 Task: Send an email with the signature George Carter with the subject Thank you for an order and the message Could you clarify the roles and responsibilities of the team members? from softage.5@softage.net to softage.3@softage.net and softage.4@softage.net
Action: Mouse moved to (52, 49)
Screenshot: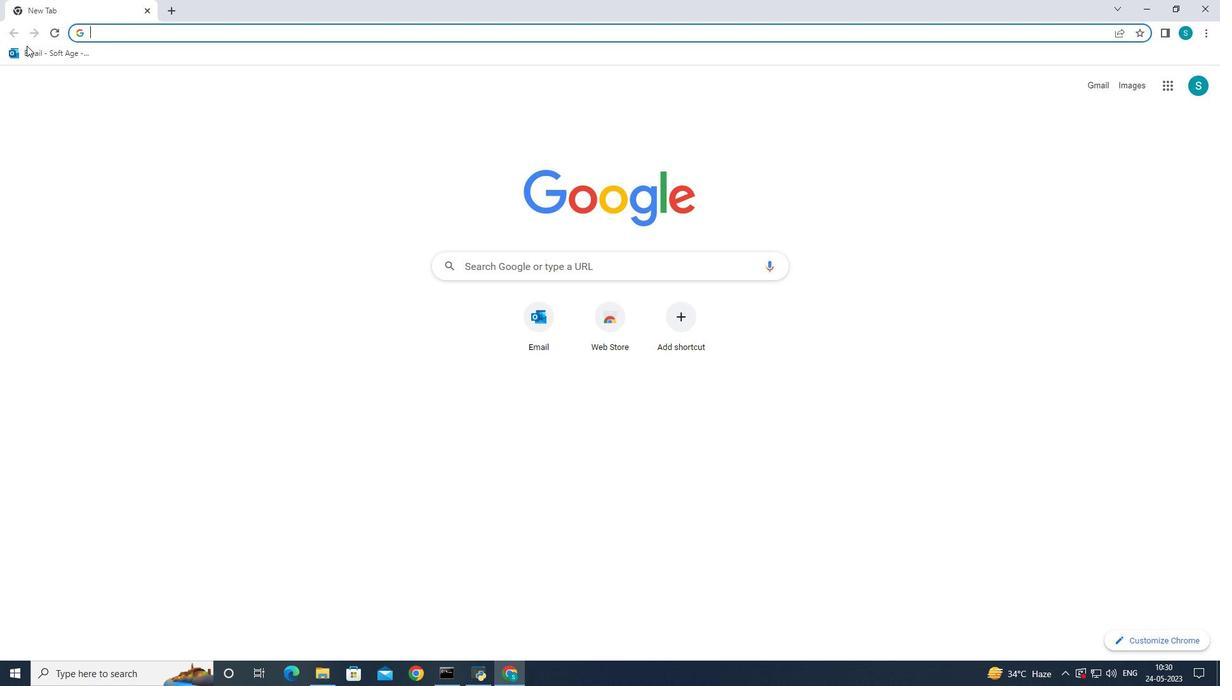 
Action: Mouse pressed left at (52, 49)
Screenshot: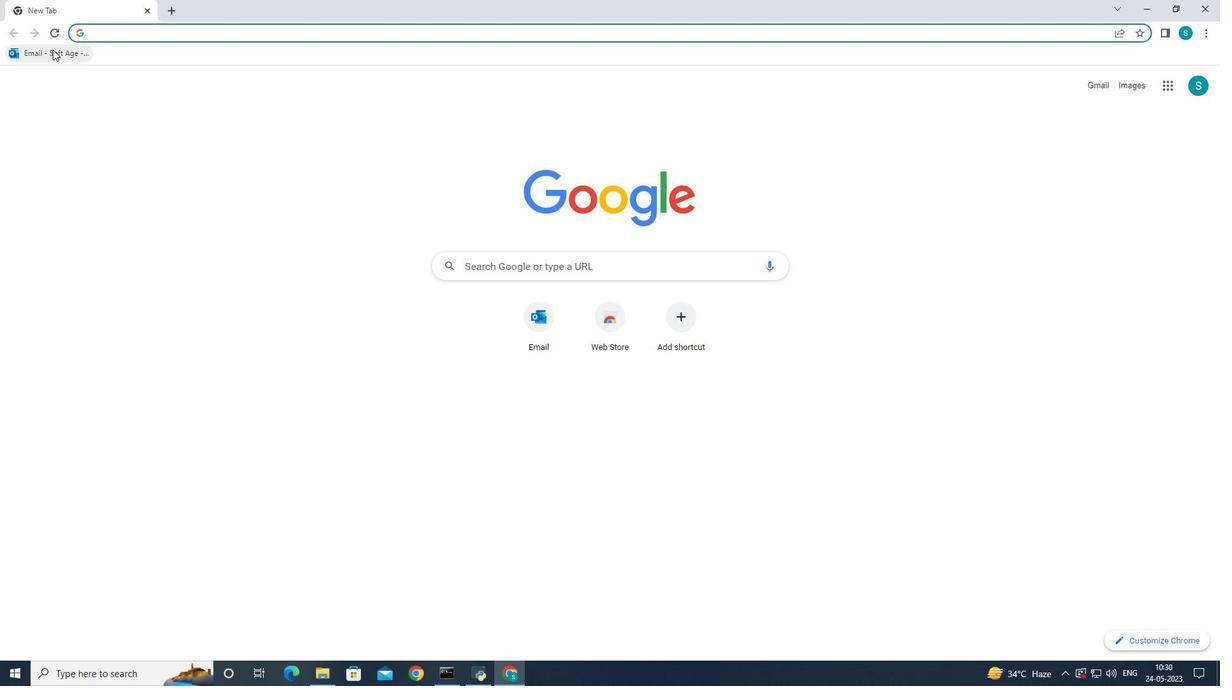 
Action: Mouse moved to (178, 106)
Screenshot: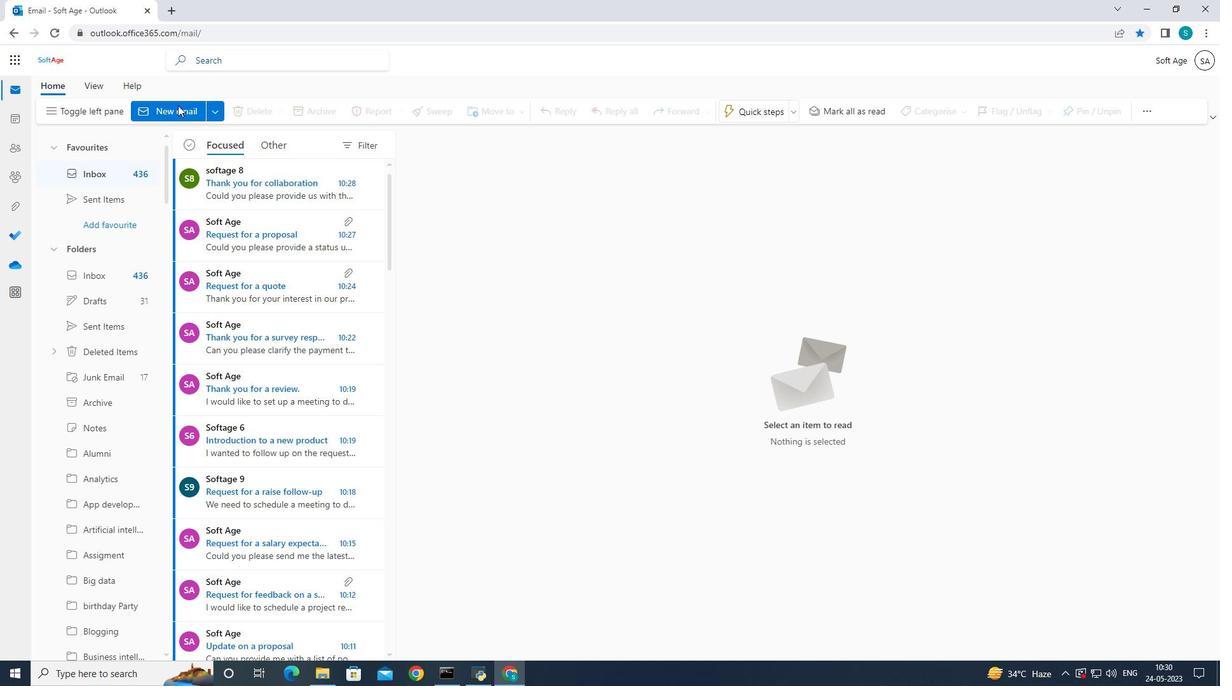 
Action: Mouse pressed left at (178, 106)
Screenshot: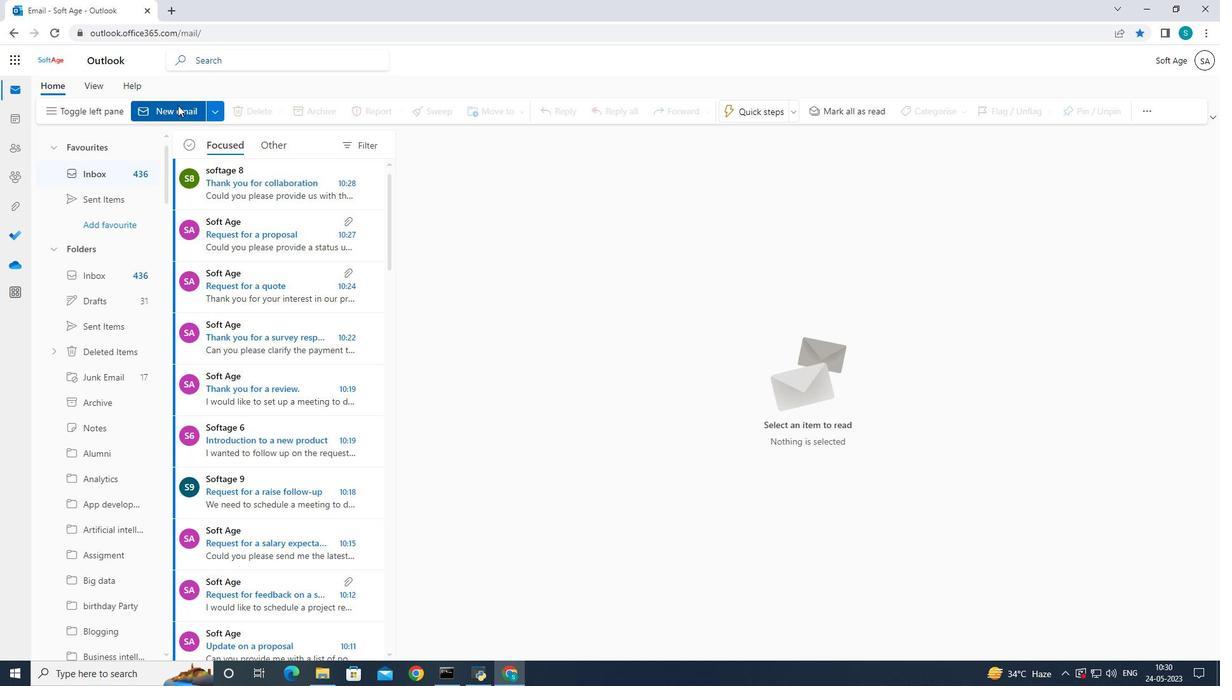 
Action: Mouse pressed left at (178, 106)
Screenshot: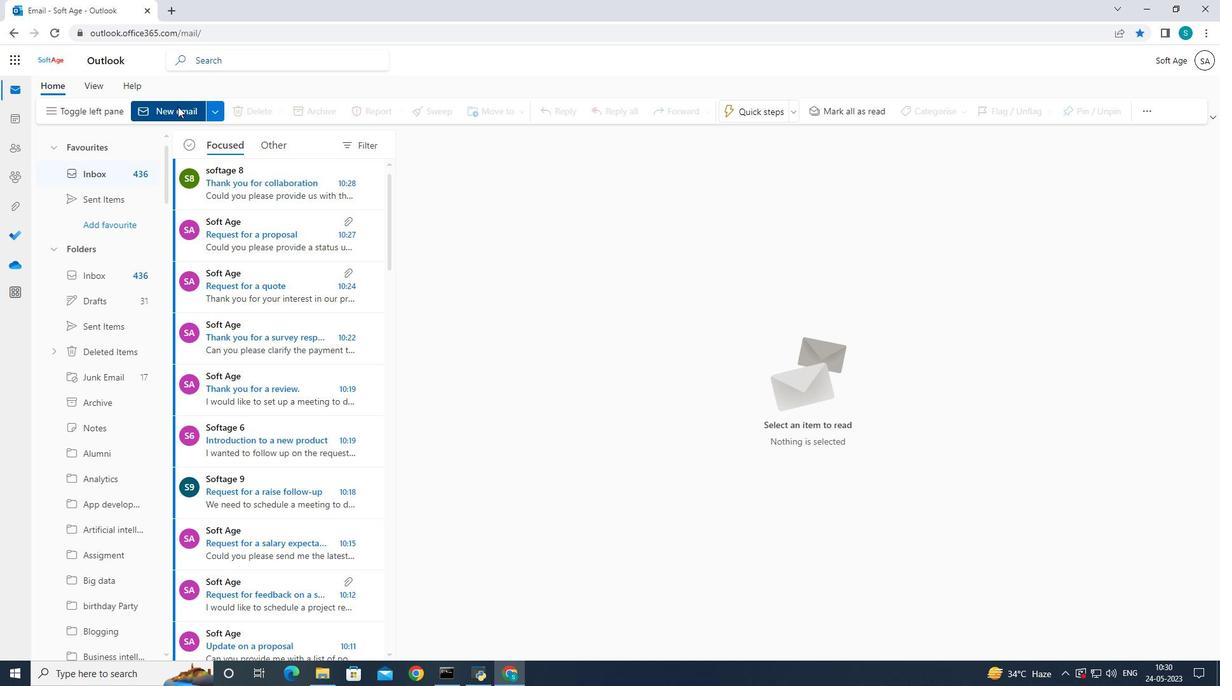 
Action: Mouse moved to (824, 108)
Screenshot: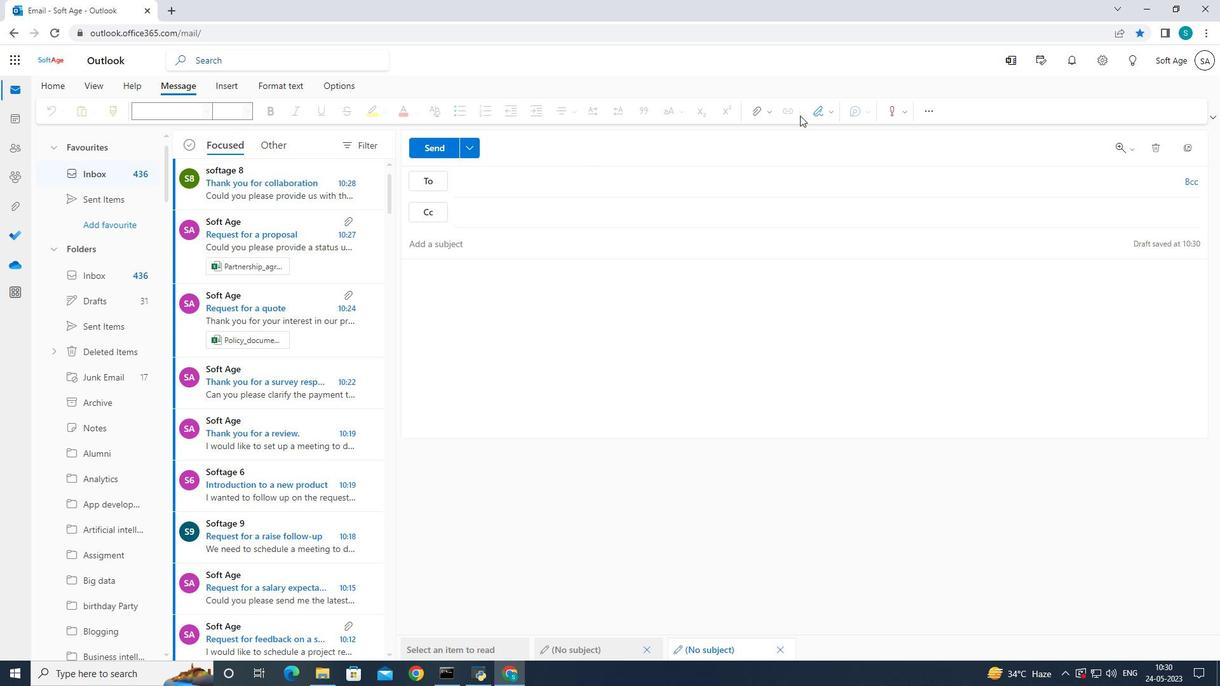 
Action: Mouse pressed left at (824, 108)
Screenshot: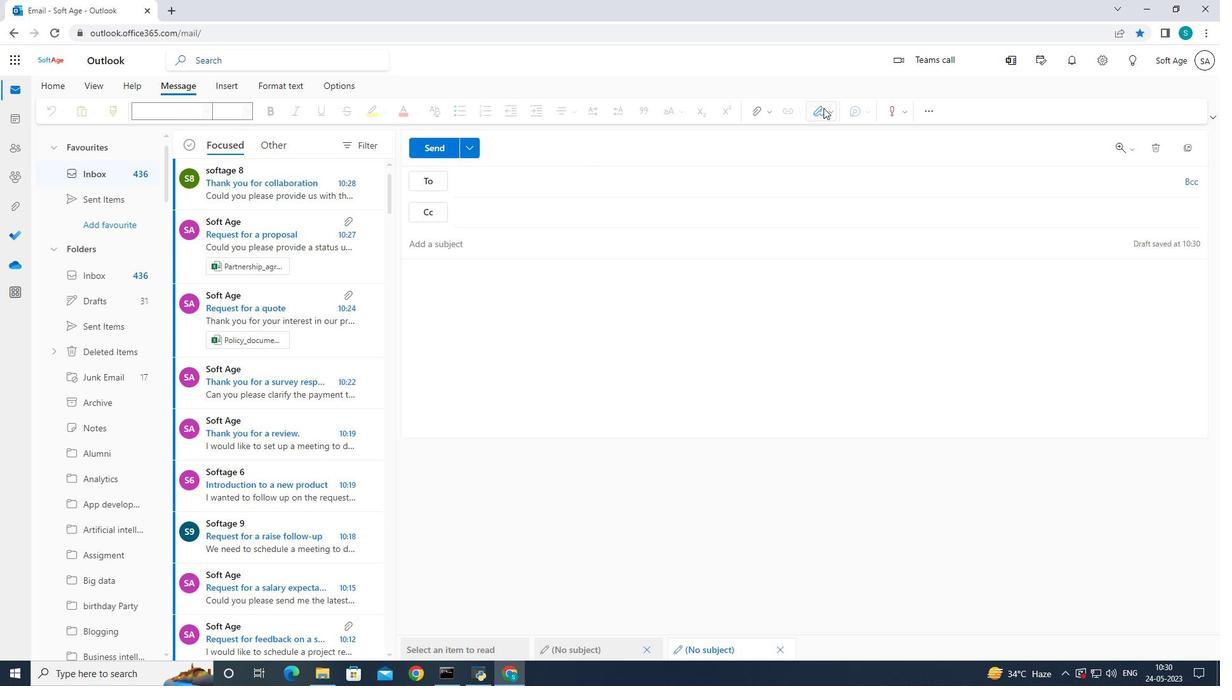 
Action: Mouse moved to (794, 161)
Screenshot: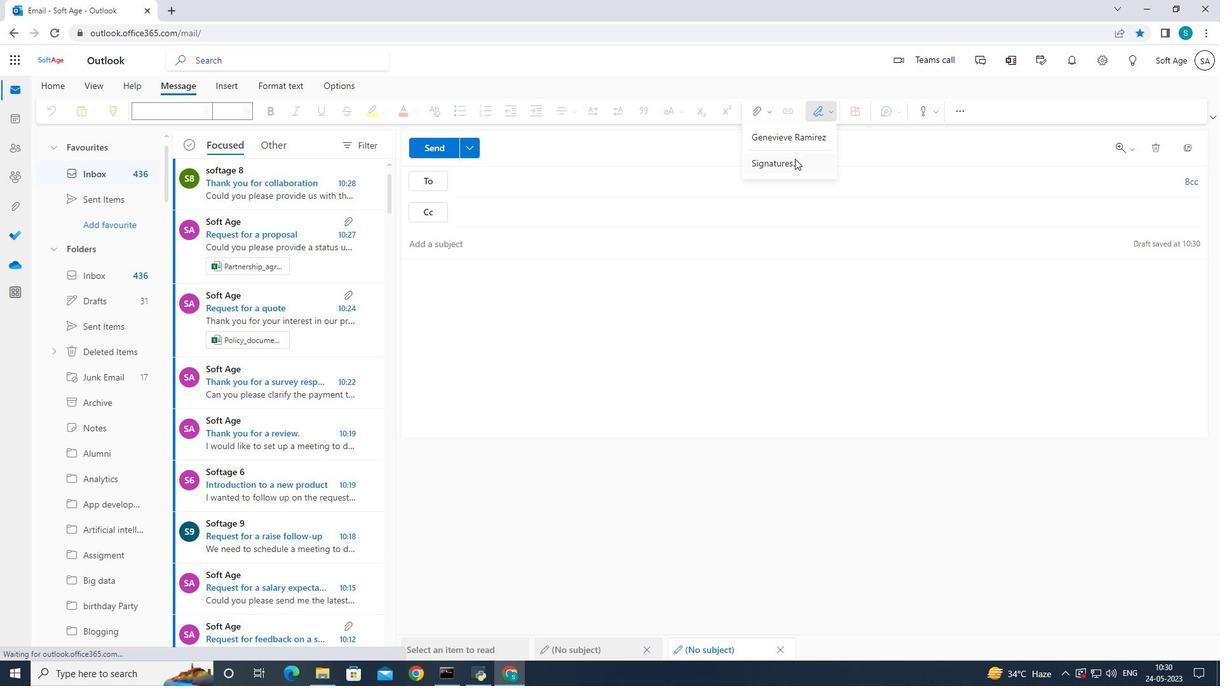 
Action: Mouse pressed left at (794, 161)
Screenshot: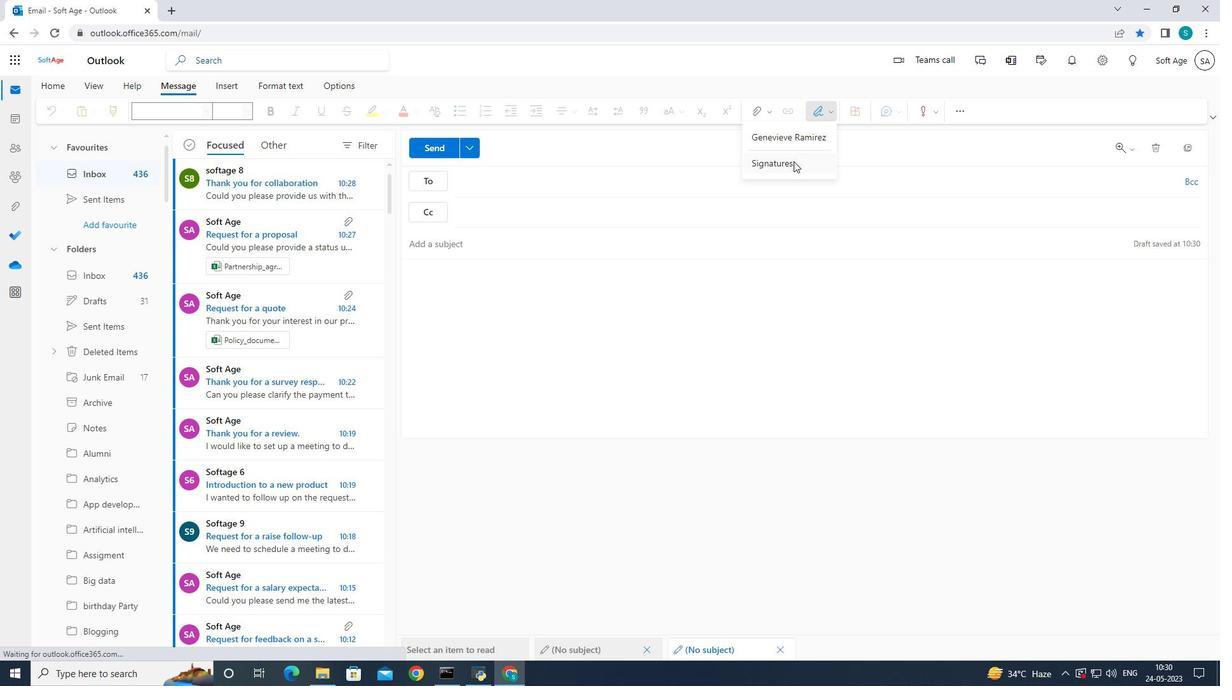 
Action: Mouse moved to (870, 209)
Screenshot: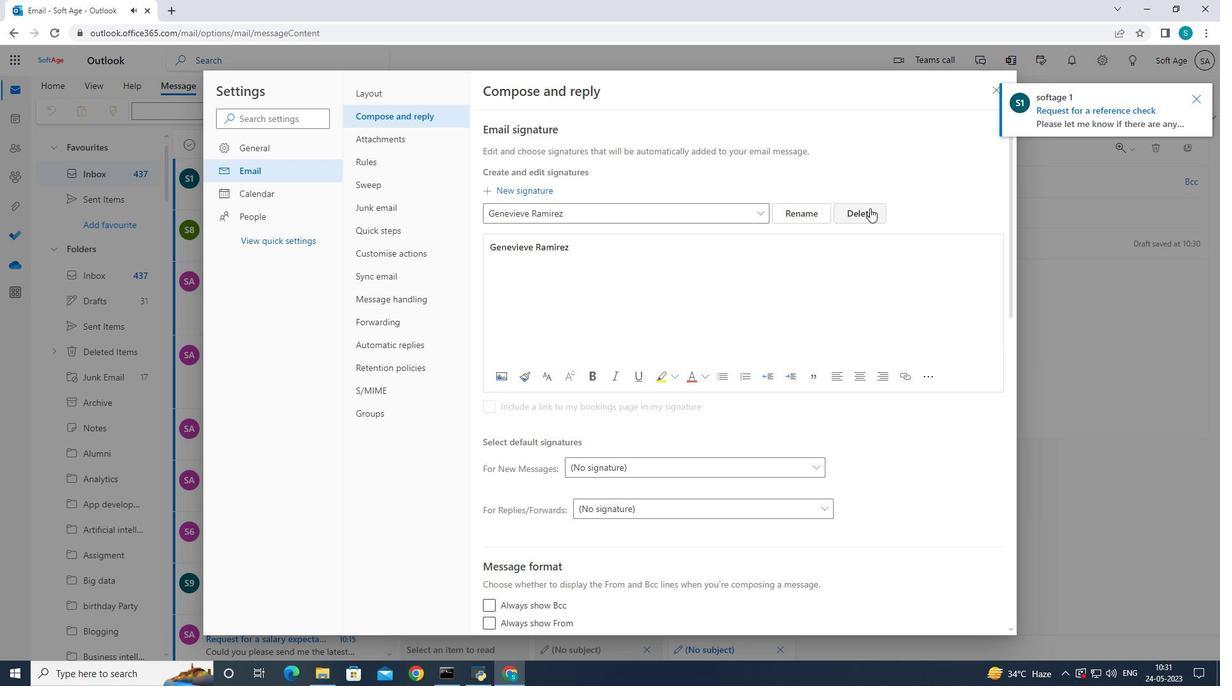 
Action: Mouse pressed left at (870, 209)
Screenshot: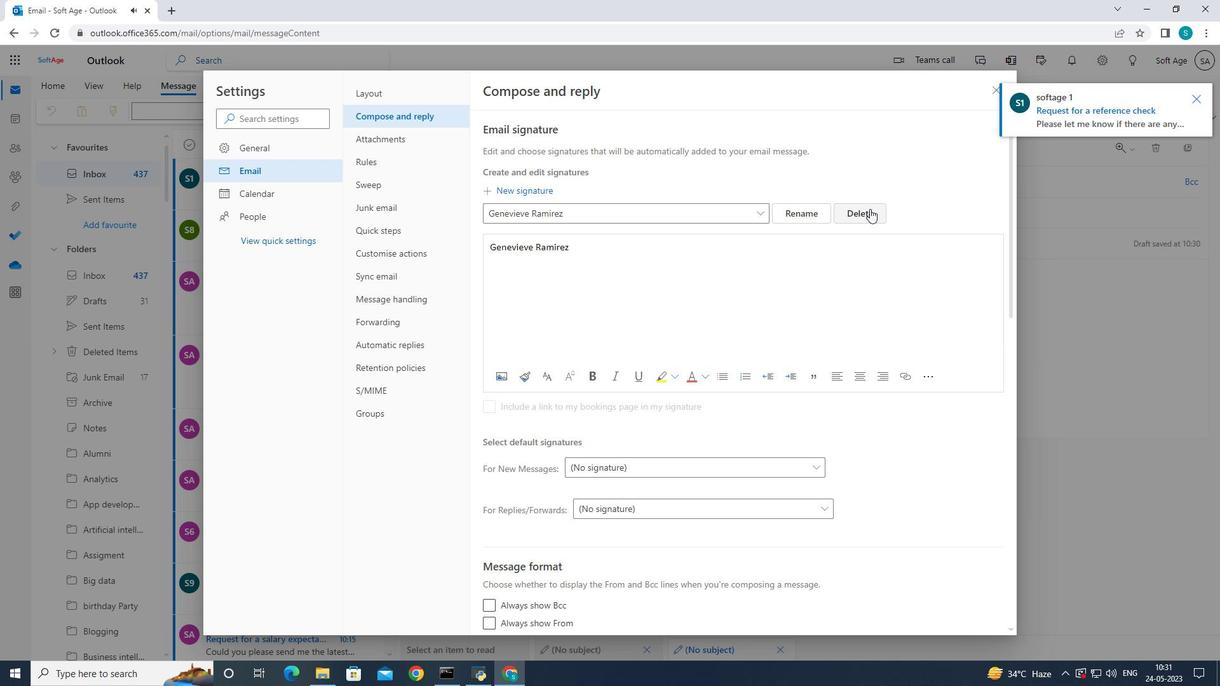 
Action: Mouse moved to (773, 146)
Screenshot: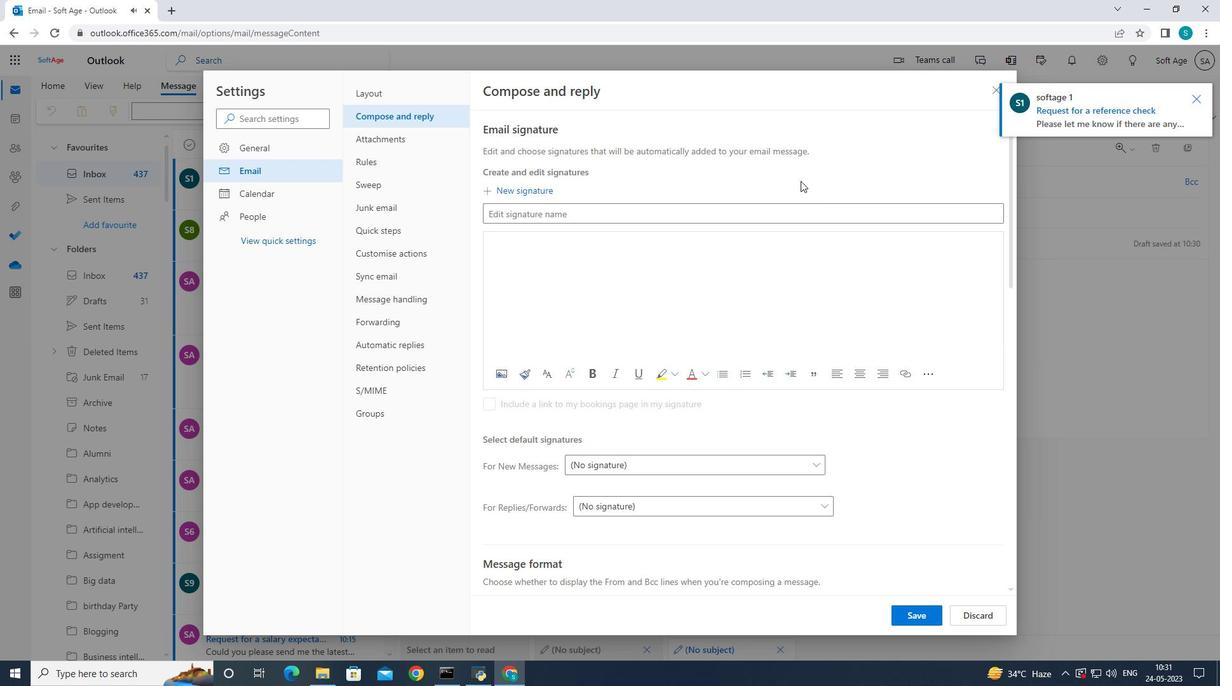 
Action: Key pressed <Key.caps_lock>G<Key.caps_lock>eorge<Key.space><Key.caps_lock>C<Key.caps_lock>arter
Screenshot: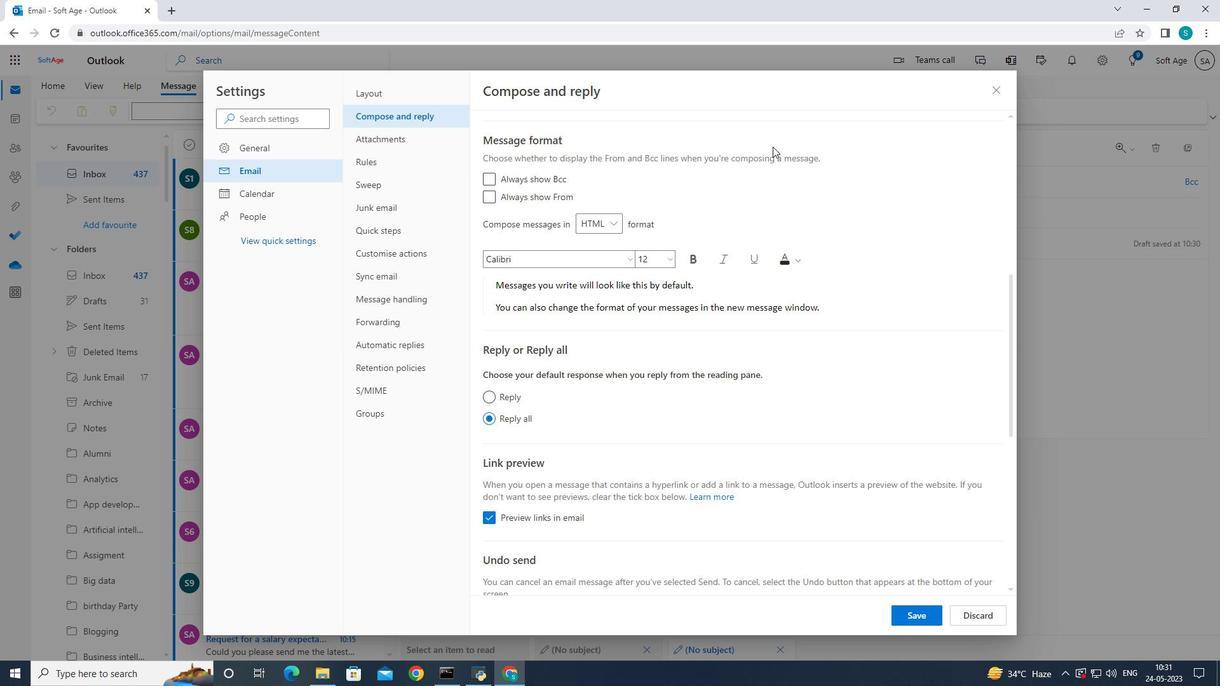 
Action: Mouse moved to (833, 260)
Screenshot: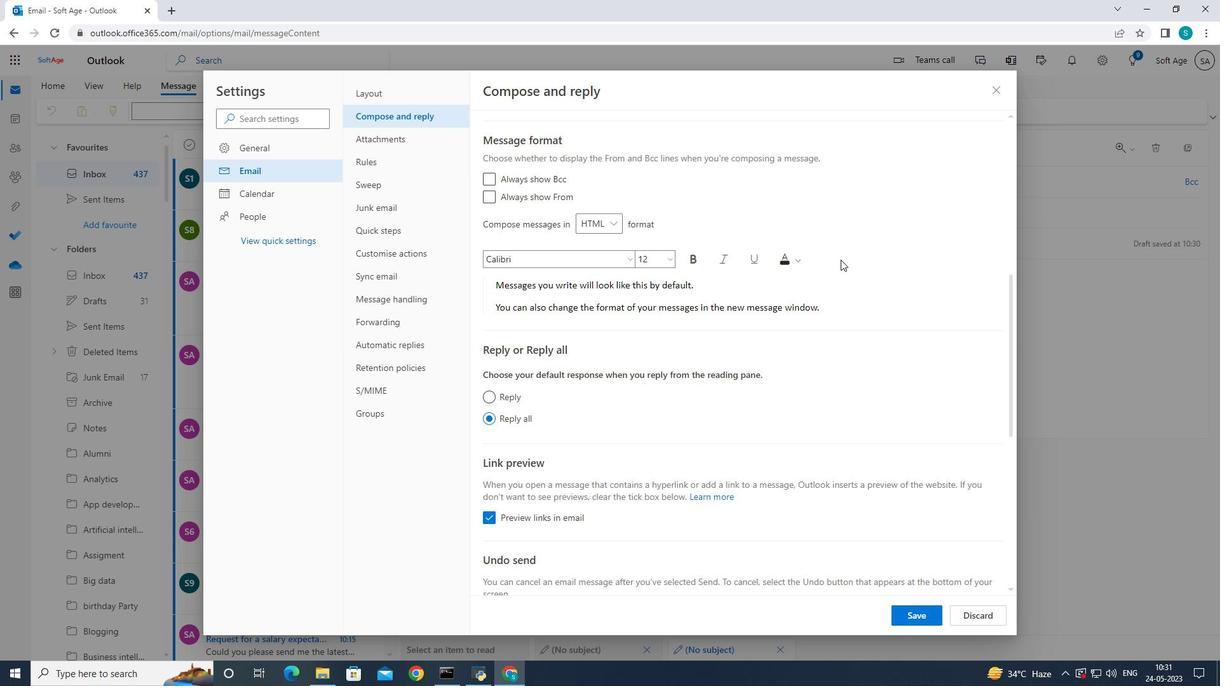 
Action: Mouse scrolled (833, 260) with delta (0, 0)
Screenshot: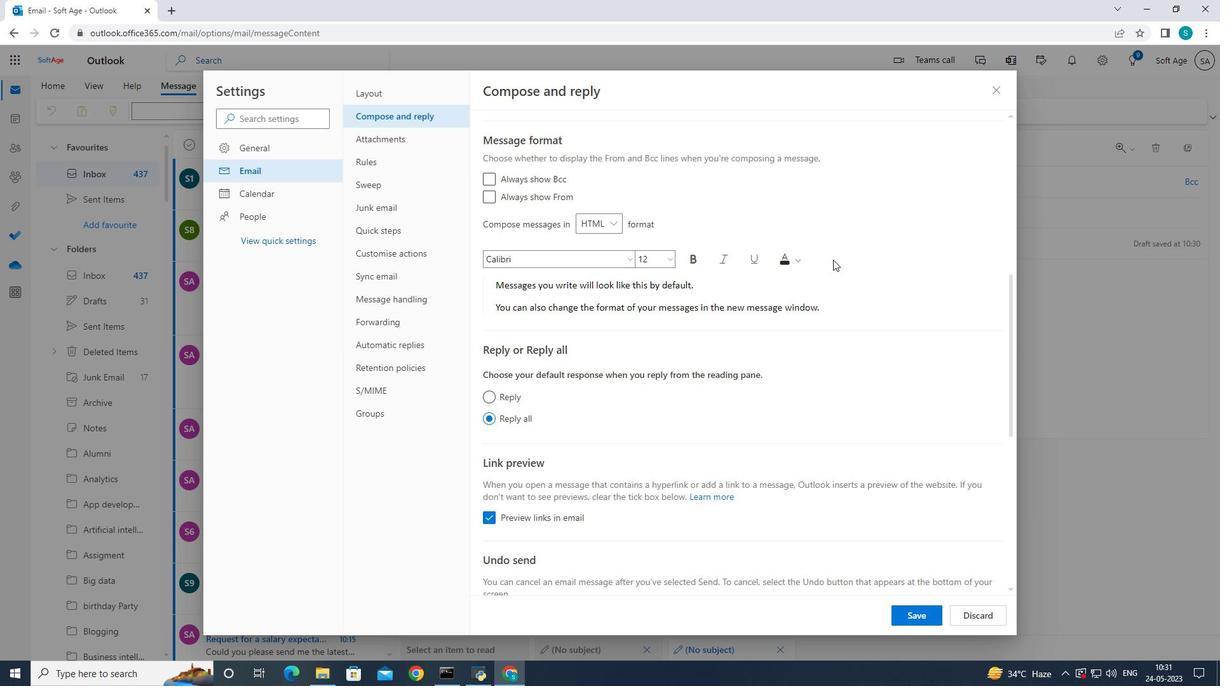 
Action: Mouse moved to (833, 259)
Screenshot: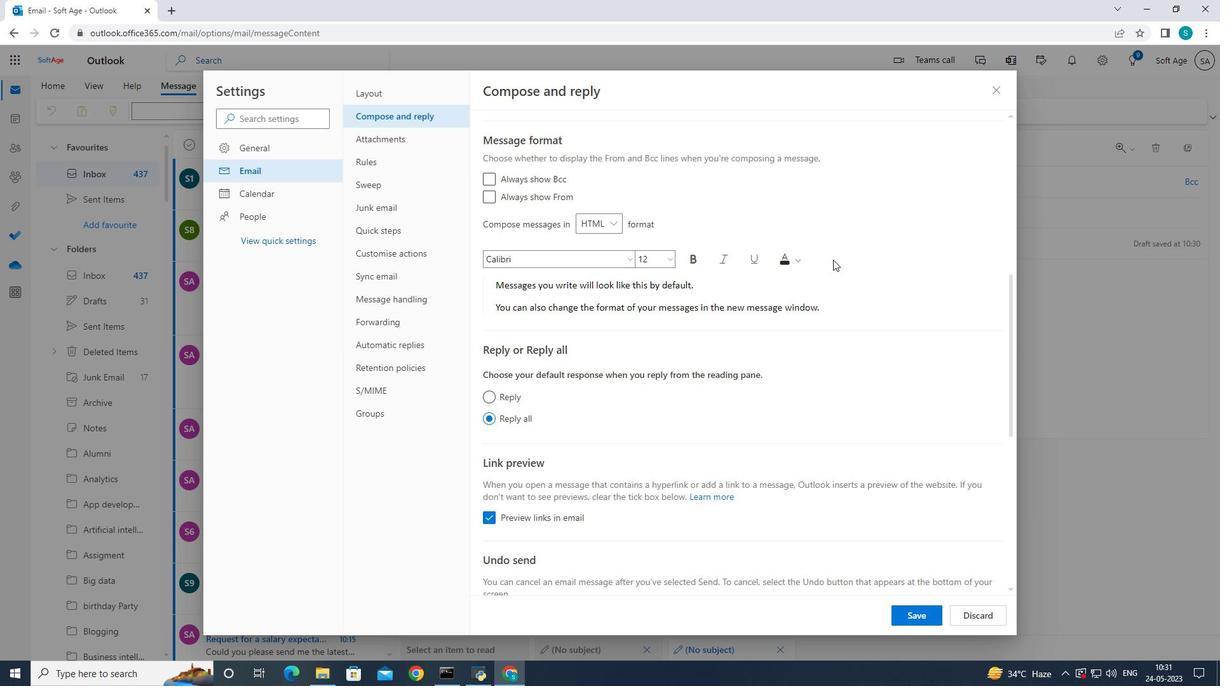 
Action: Mouse scrolled (833, 260) with delta (0, 0)
Screenshot: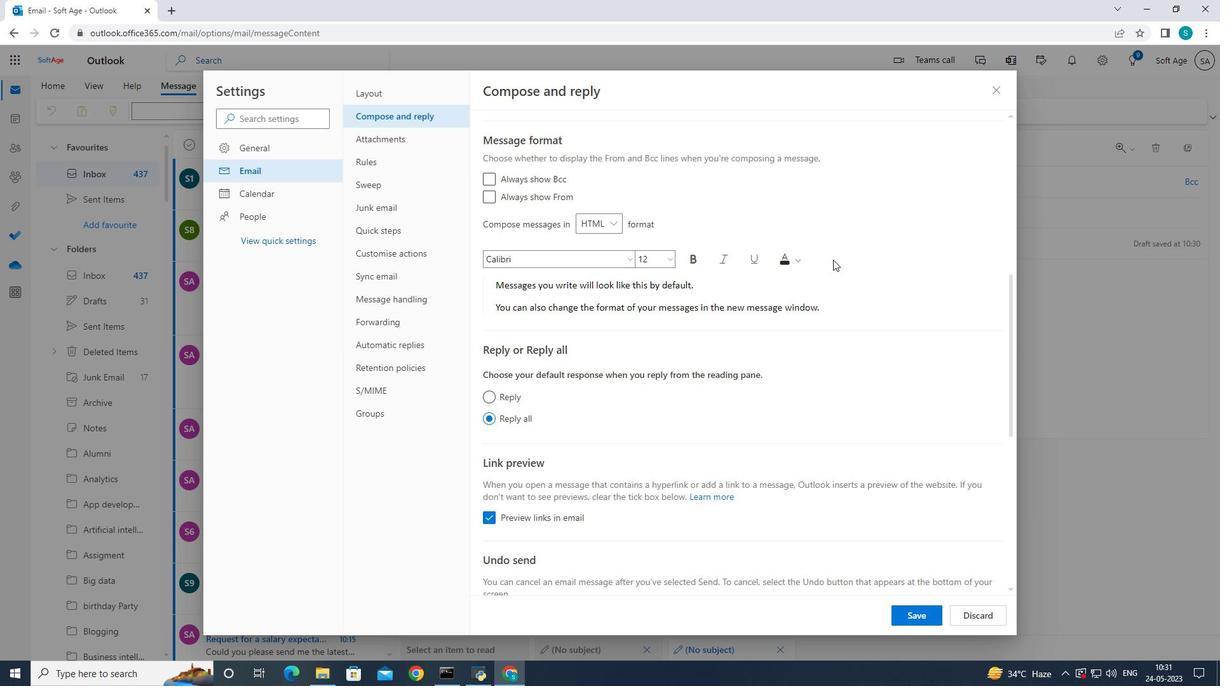 
Action: Mouse scrolled (833, 260) with delta (0, 0)
Screenshot: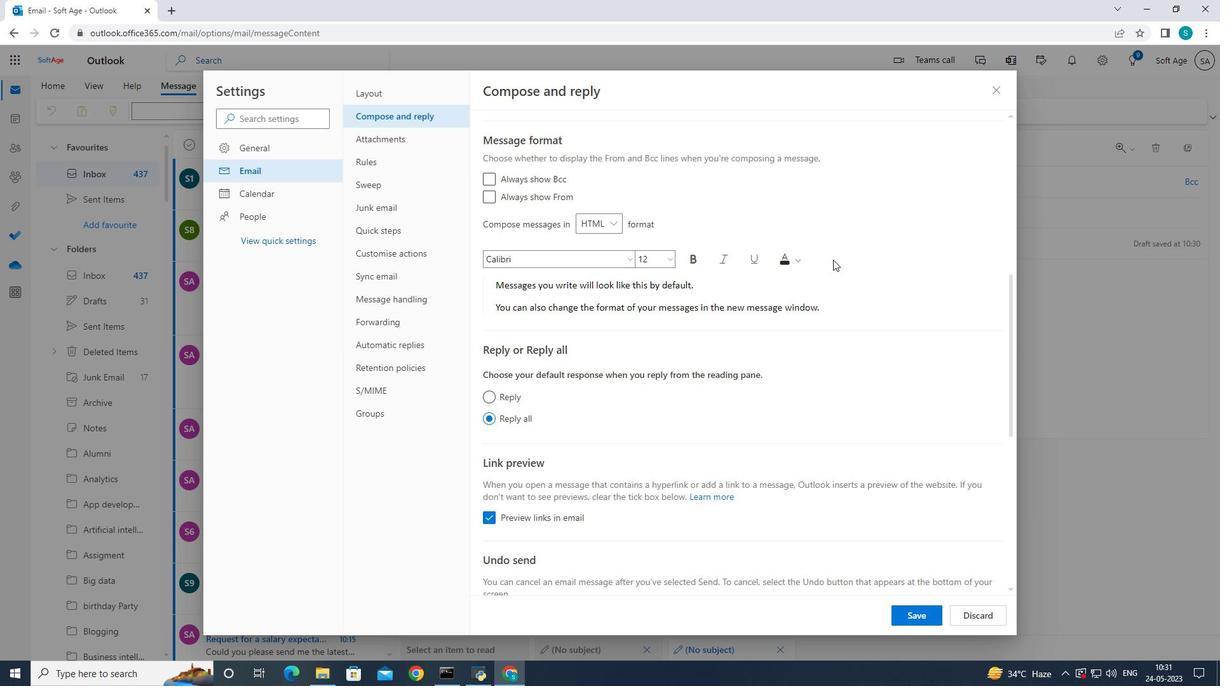 
Action: Mouse scrolled (833, 260) with delta (0, 0)
Screenshot: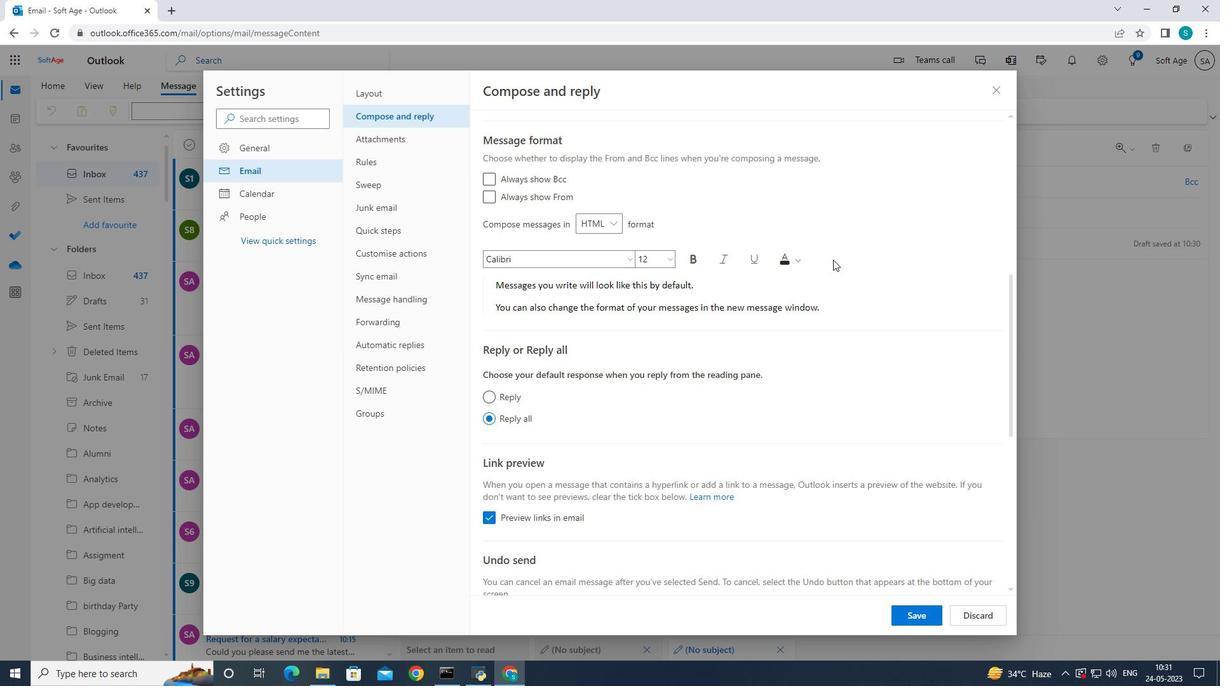 
Action: Mouse scrolled (833, 260) with delta (0, 0)
Screenshot: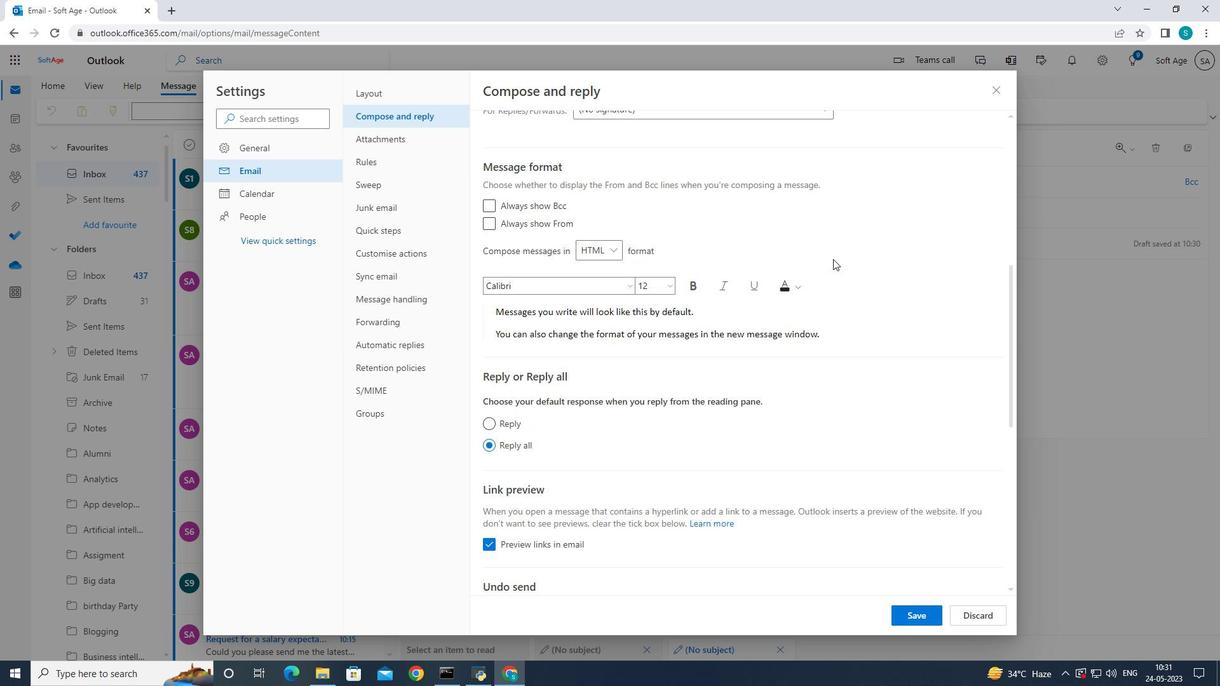 
Action: Mouse scrolled (833, 260) with delta (0, 0)
Screenshot: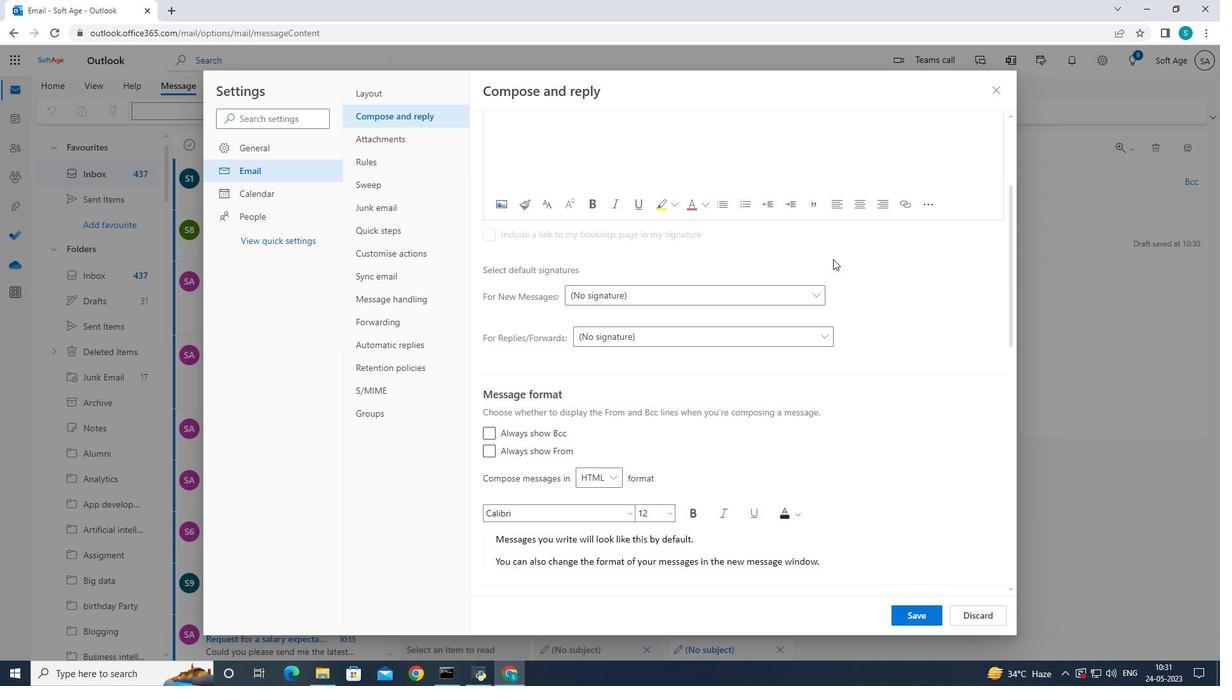 
Action: Mouse moved to (833, 258)
Screenshot: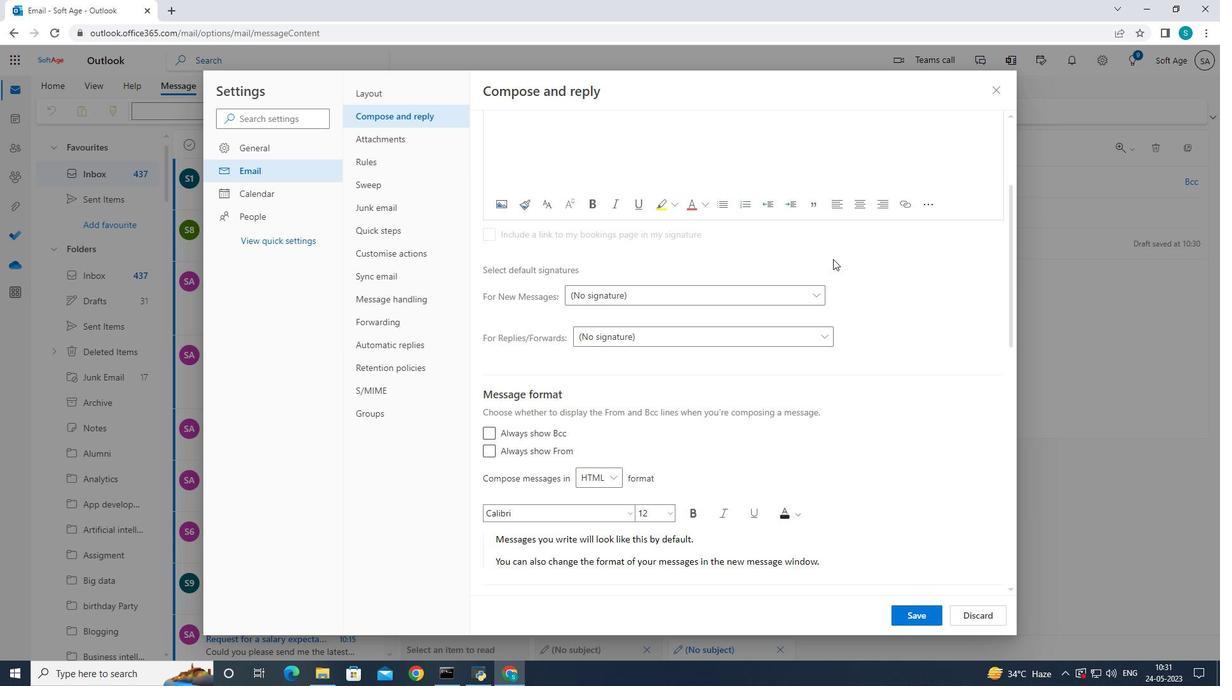 
Action: Mouse scrolled (833, 260) with delta (0, 0)
Screenshot: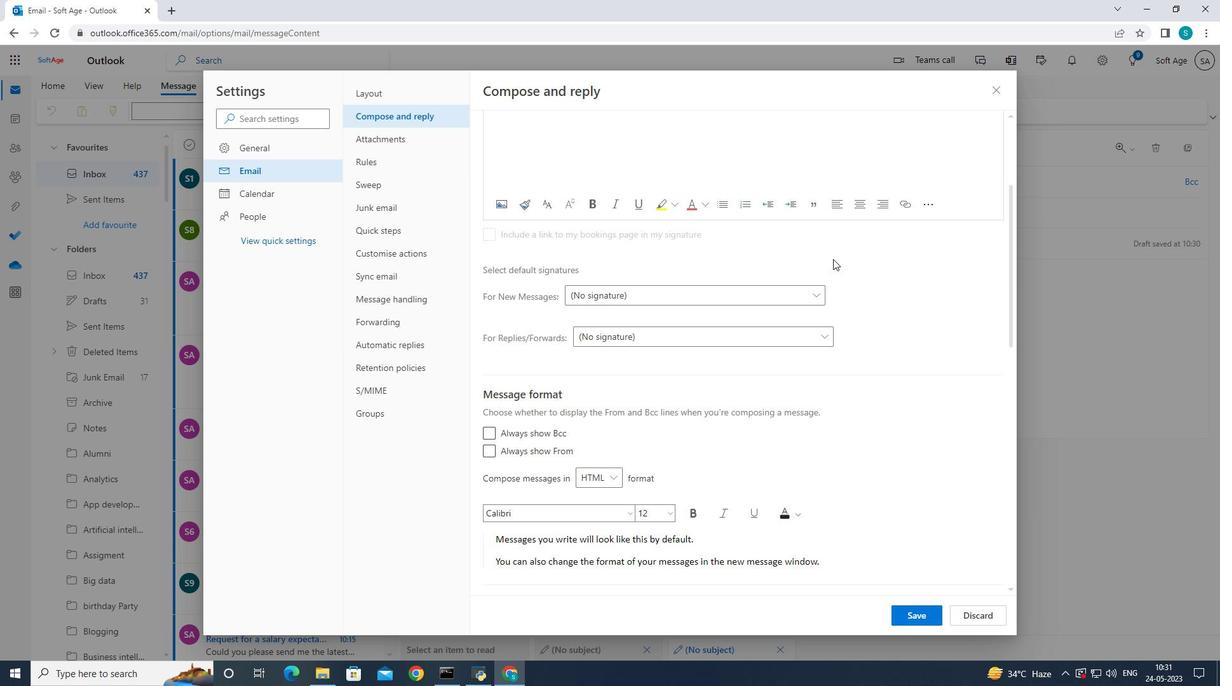 
Action: Mouse moved to (833, 258)
Screenshot: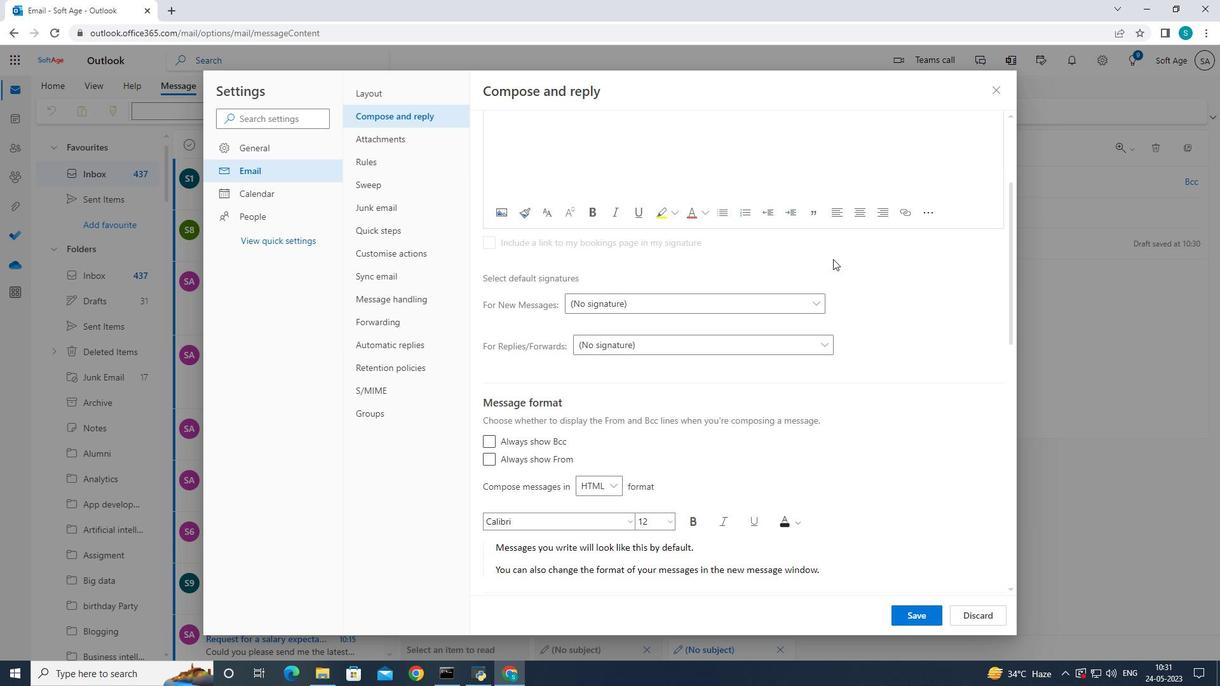 
Action: Mouse scrolled (833, 259) with delta (0, 0)
Screenshot: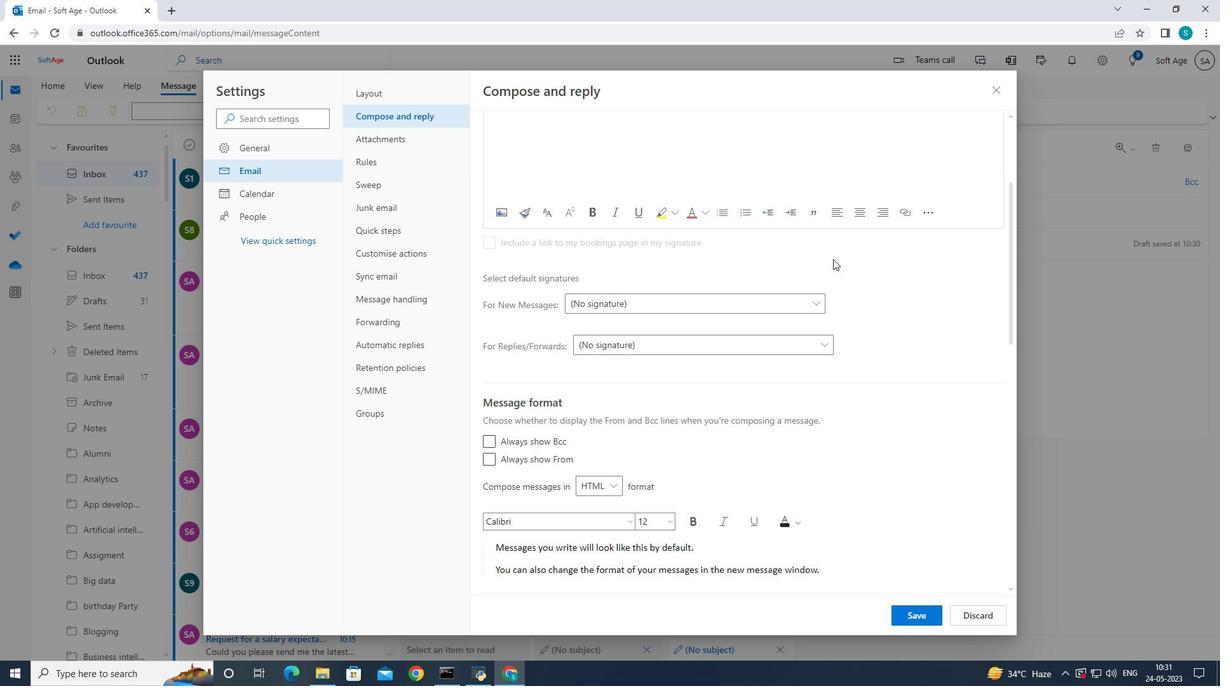 
Action: Mouse scrolled (833, 259) with delta (0, 0)
Screenshot: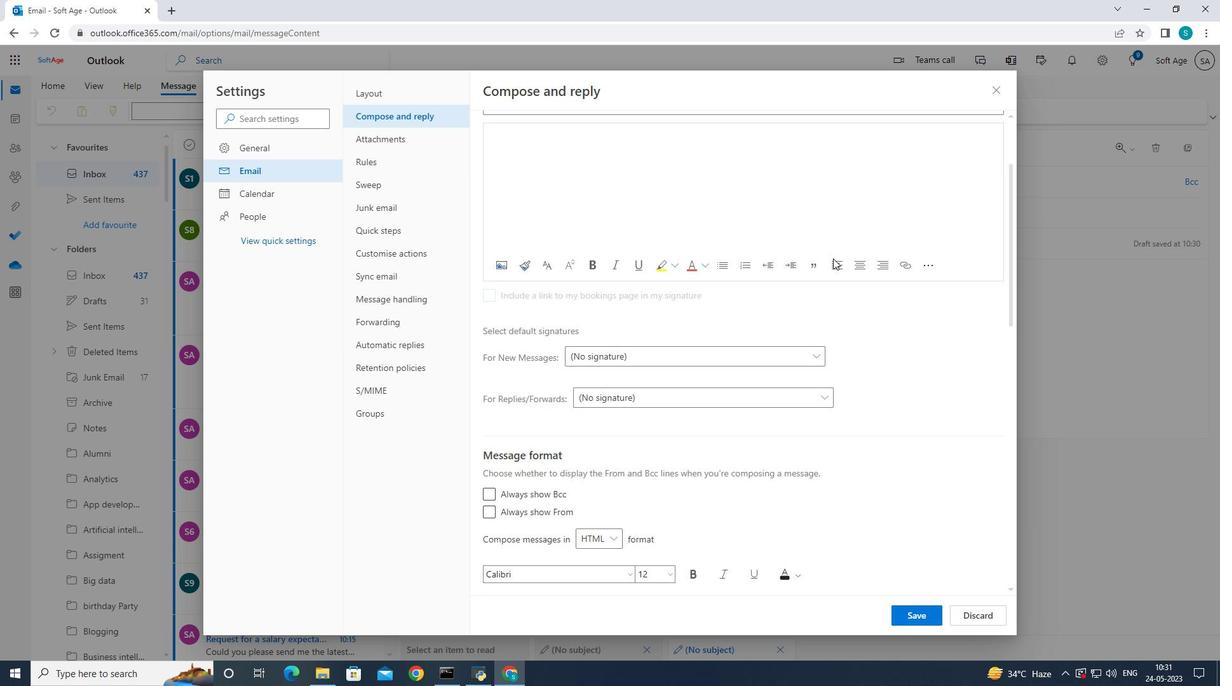 
Action: Mouse moved to (833, 258)
Screenshot: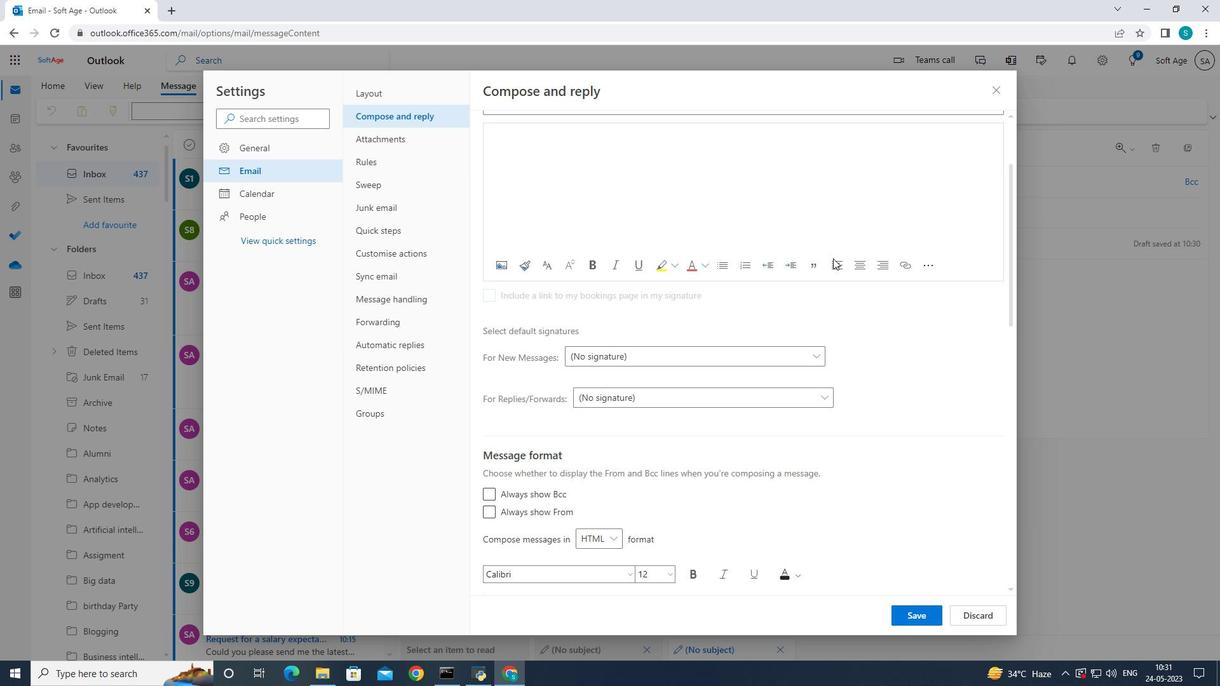 
Action: Mouse scrolled (833, 258) with delta (0, 0)
Screenshot: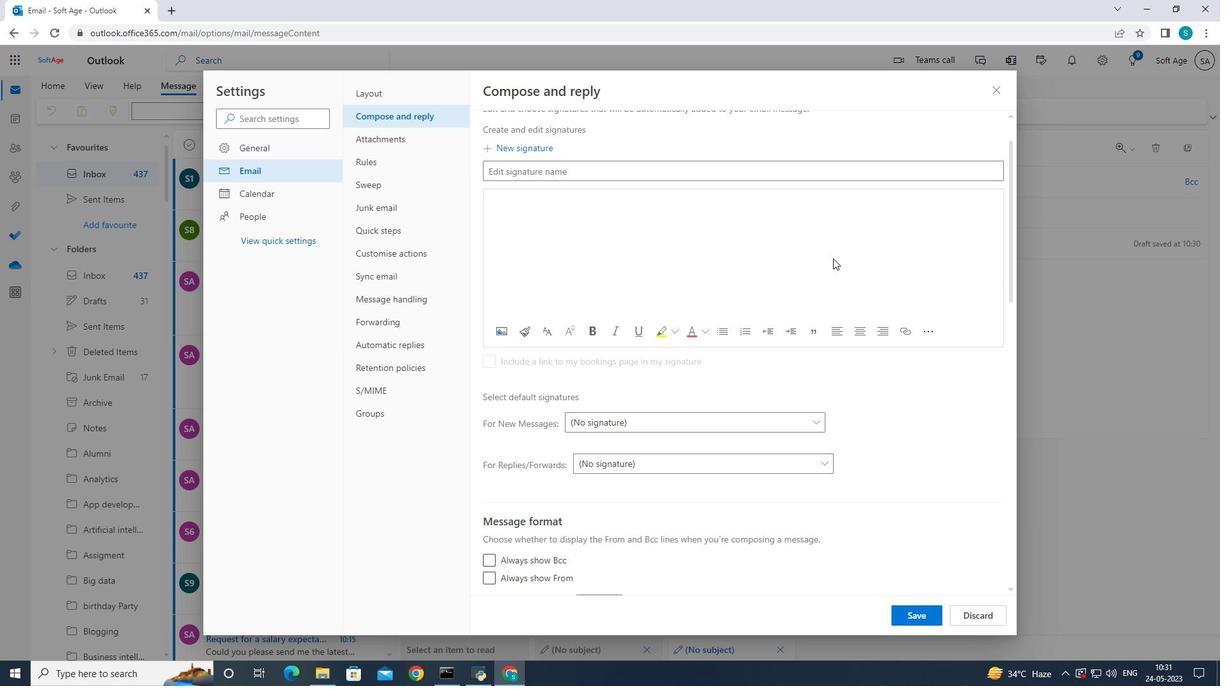 
Action: Mouse moved to (581, 215)
Screenshot: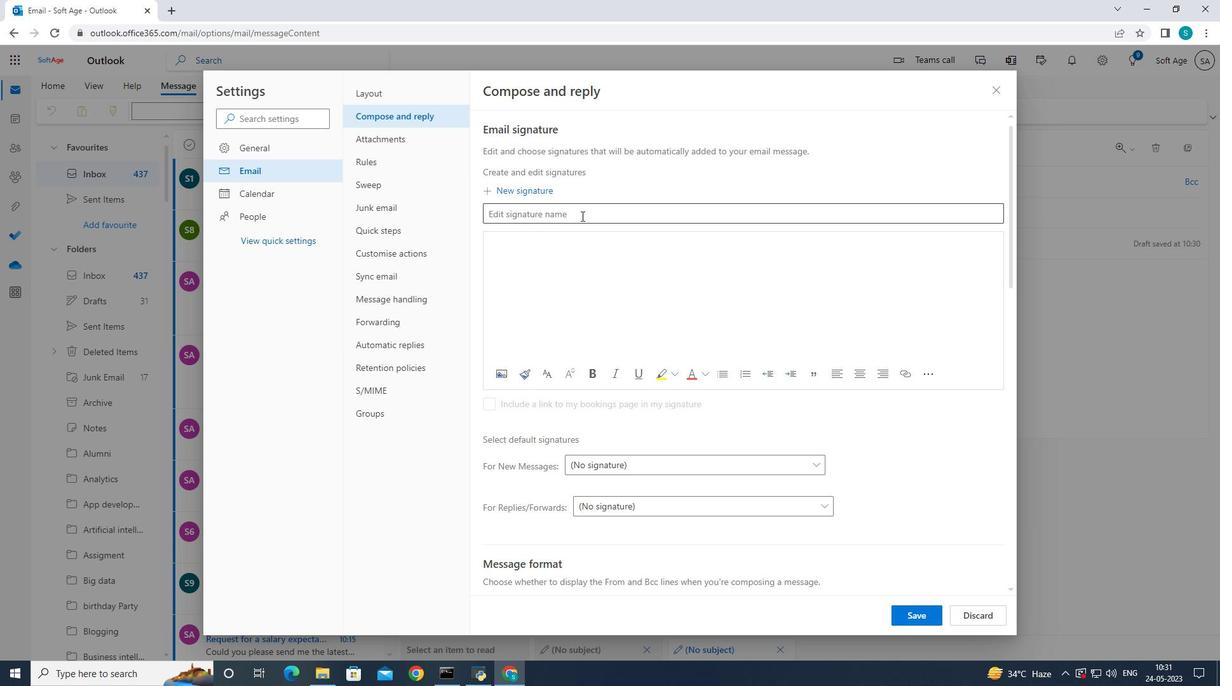 
Action: Mouse pressed left at (581, 215)
Screenshot: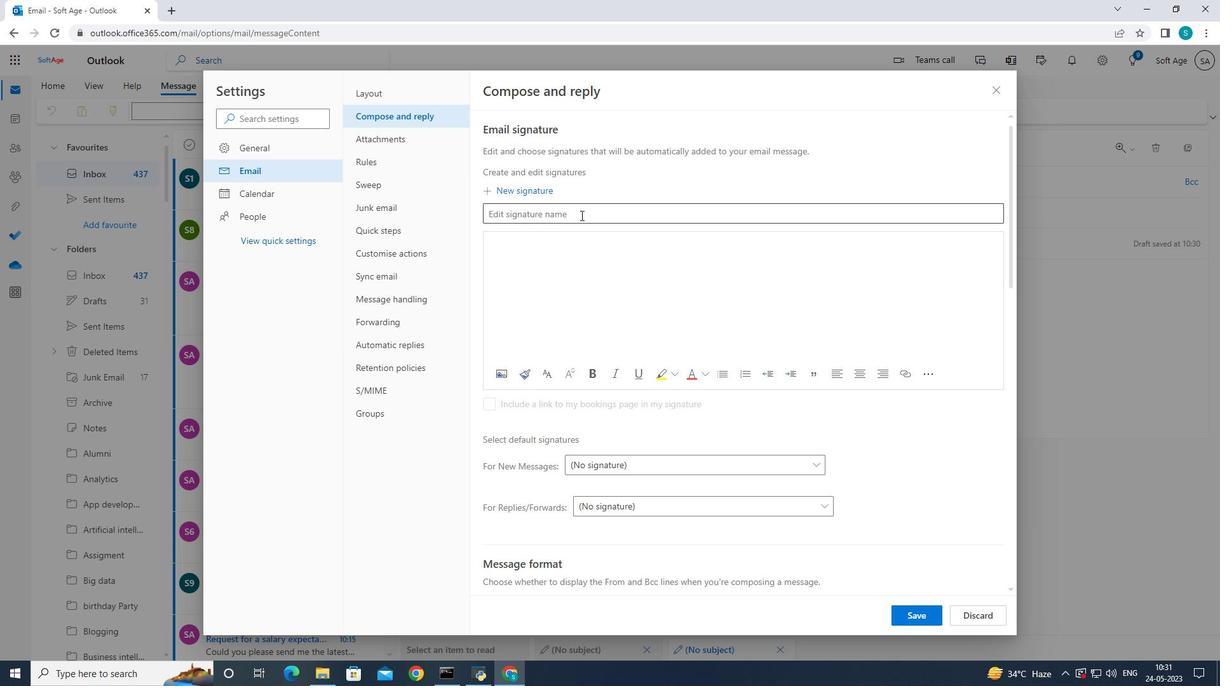 
Action: Mouse moved to (701, 208)
Screenshot: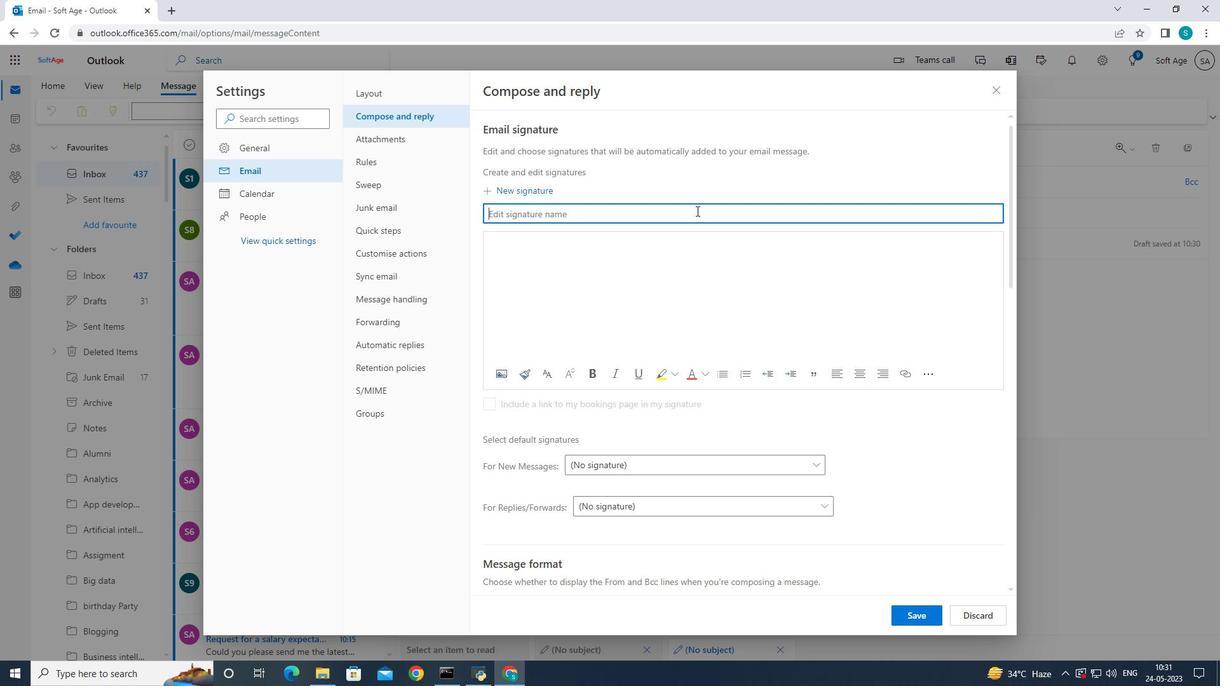 
Action: Key pressed <Key.caps_lock>G<Key.caps_lock>eorge<Key.space><Key.caps_lock>C<Key.caps_lock>arter
Screenshot: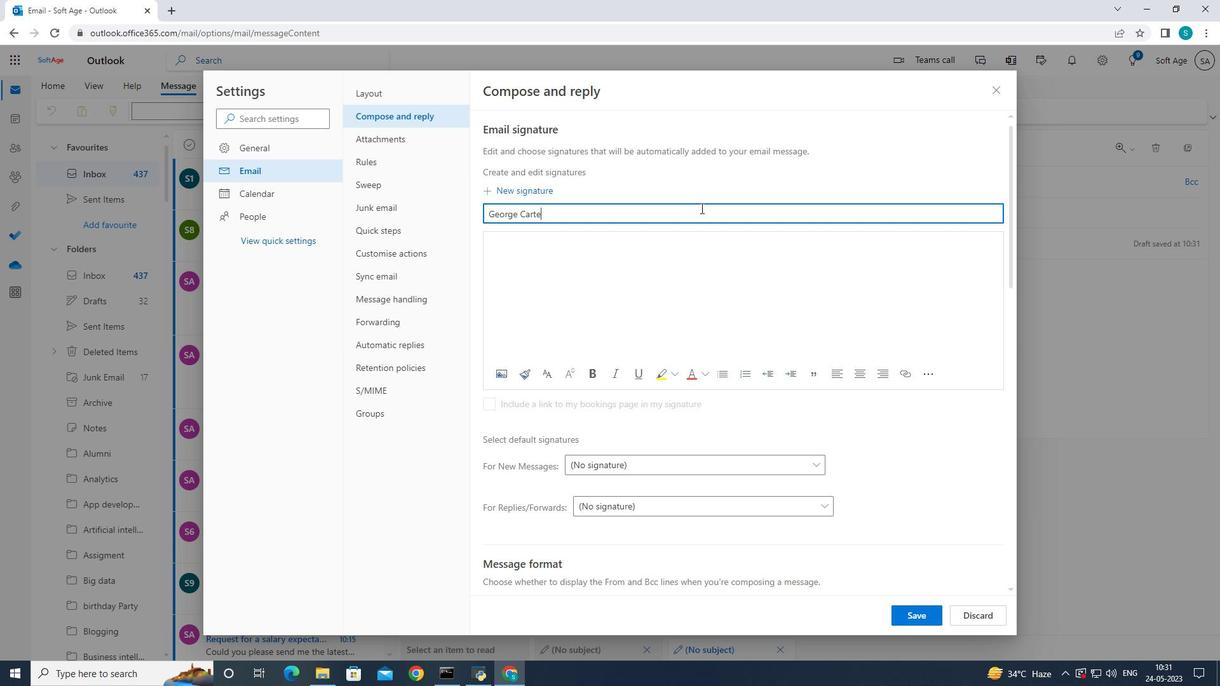
Action: Mouse moved to (634, 259)
Screenshot: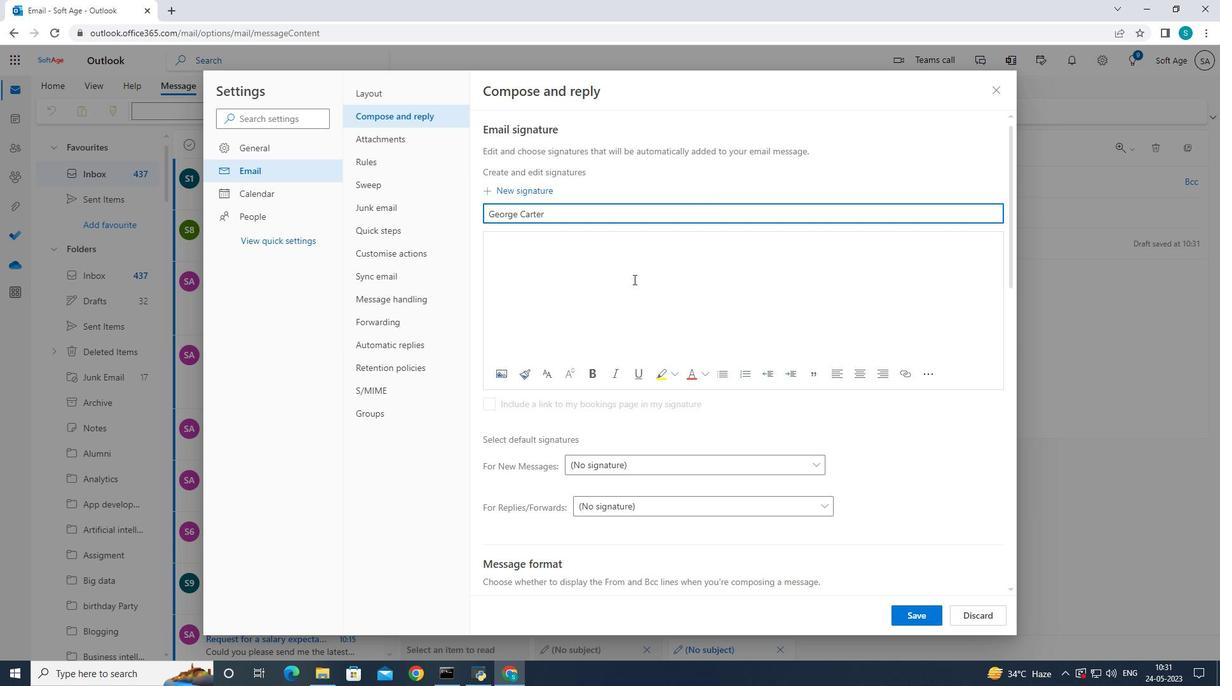 
Action: Mouse pressed left at (634, 259)
Screenshot: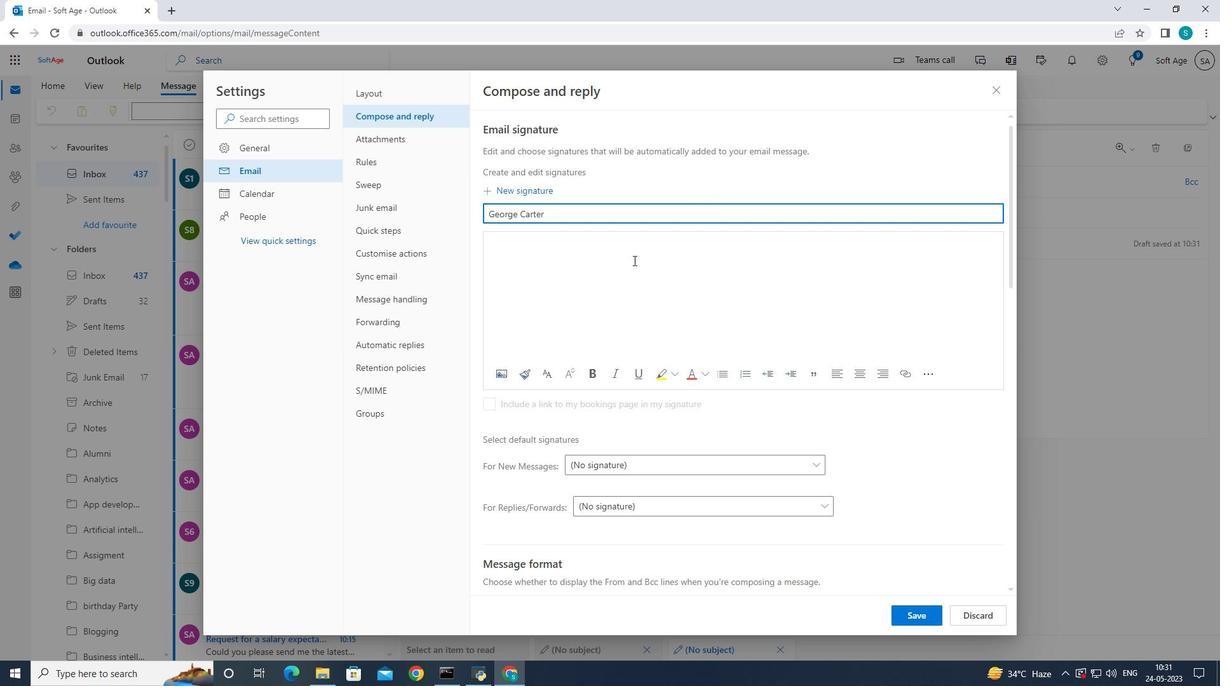 
Action: Mouse moved to (670, 239)
Screenshot: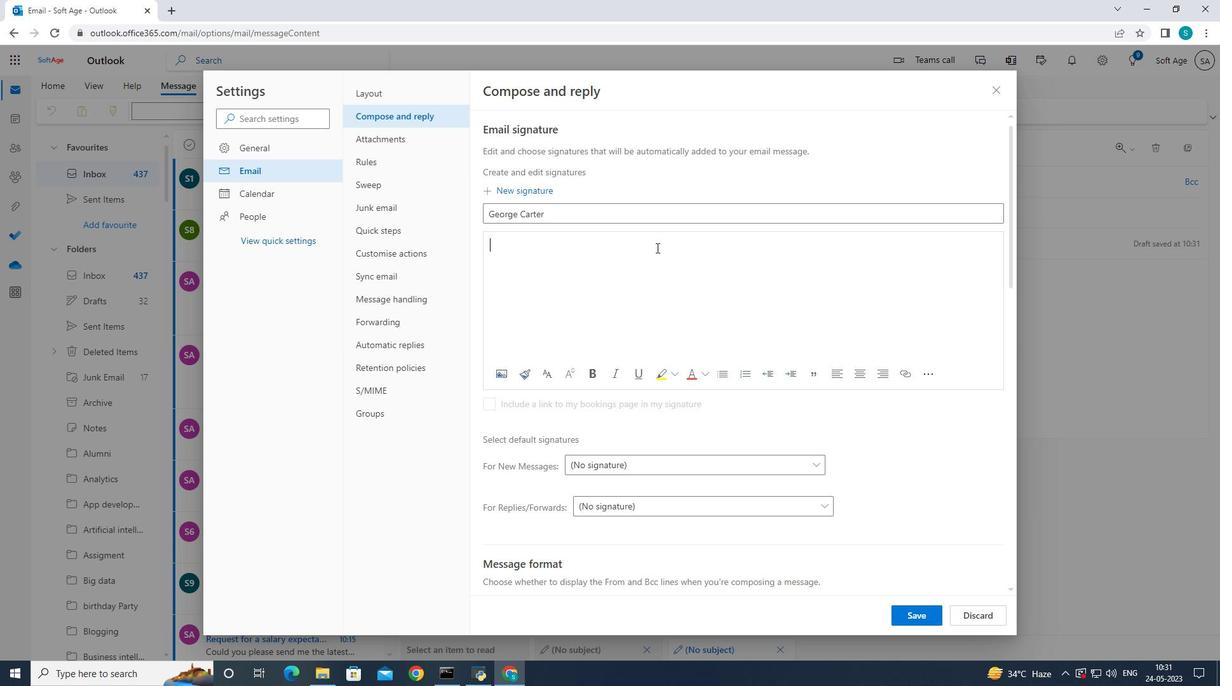 
Action: Key pressed <Key.caps_lock>G<Key.caps_lock>eoge<Key.space><Key.left><Key.left><Key.left>r<Key.right><Key.right><Key.right><Key.caps_lock>C<Key.caps_lock>arter
Screenshot: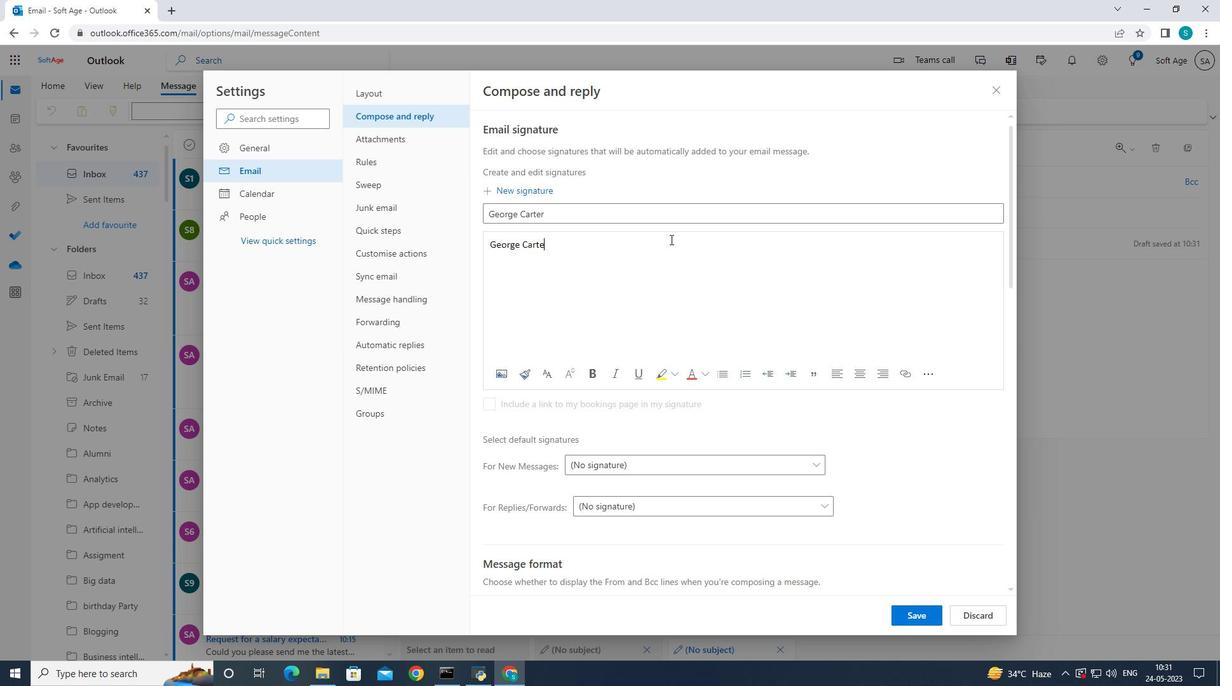 
Action: Mouse moved to (926, 616)
Screenshot: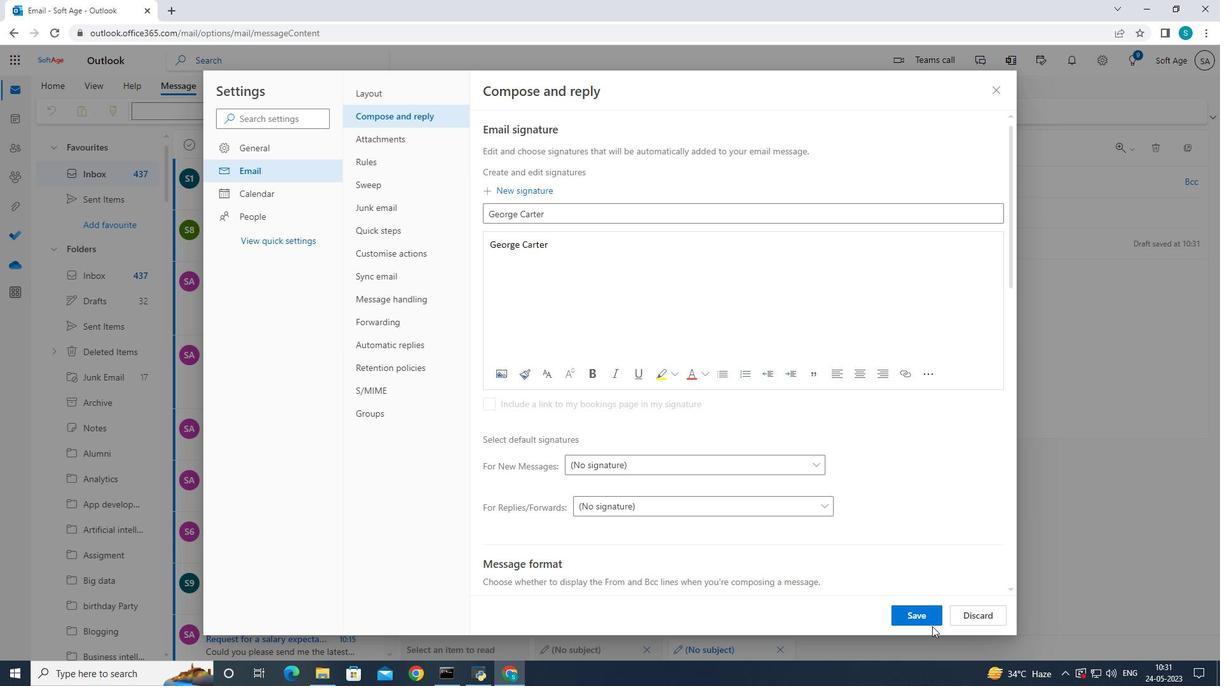 
Action: Mouse pressed left at (926, 616)
Screenshot: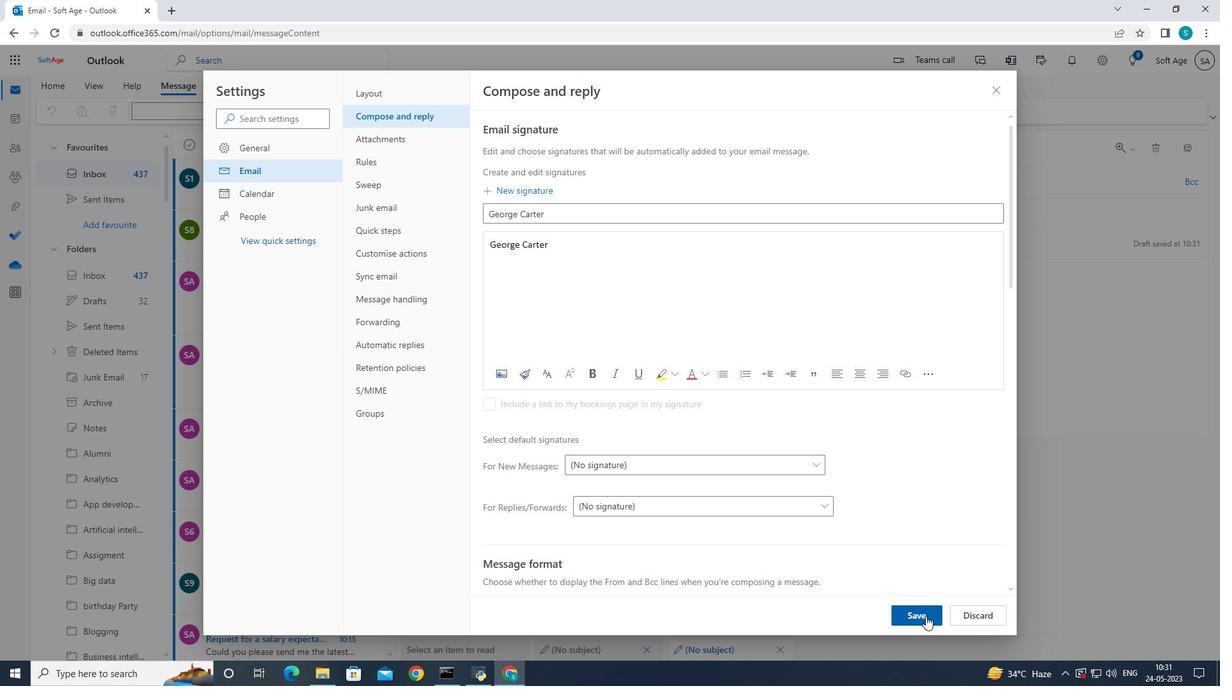 
Action: Mouse moved to (1000, 89)
Screenshot: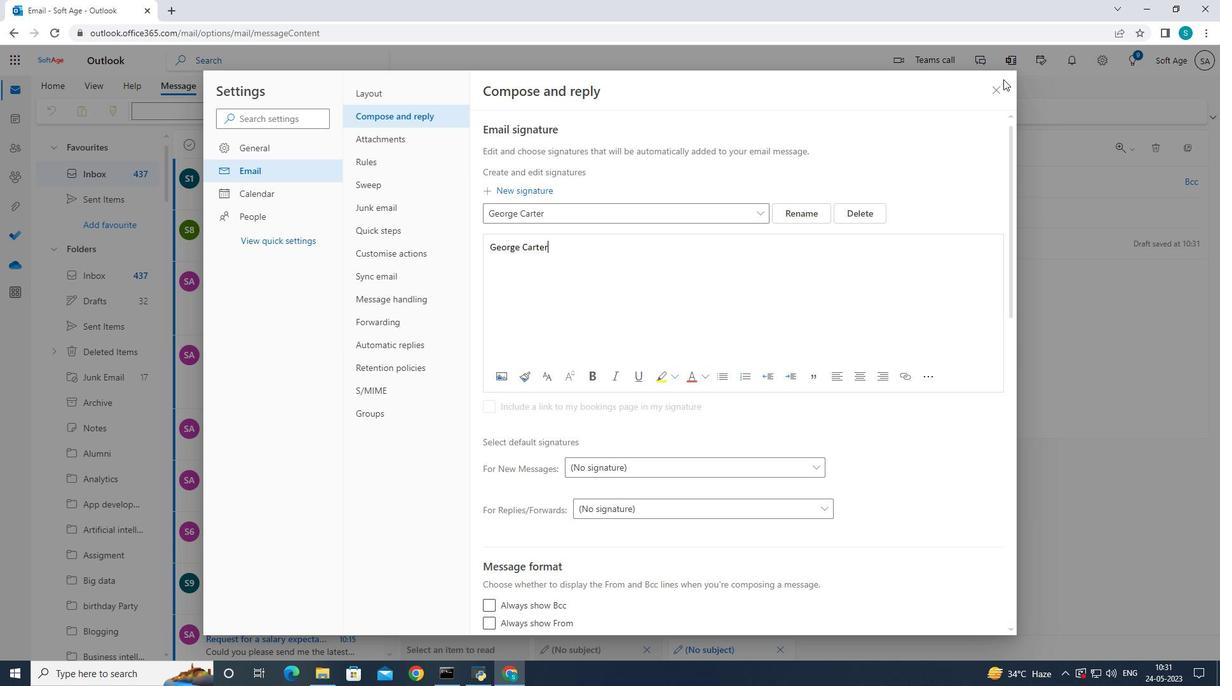 
Action: Mouse pressed left at (1000, 89)
Screenshot: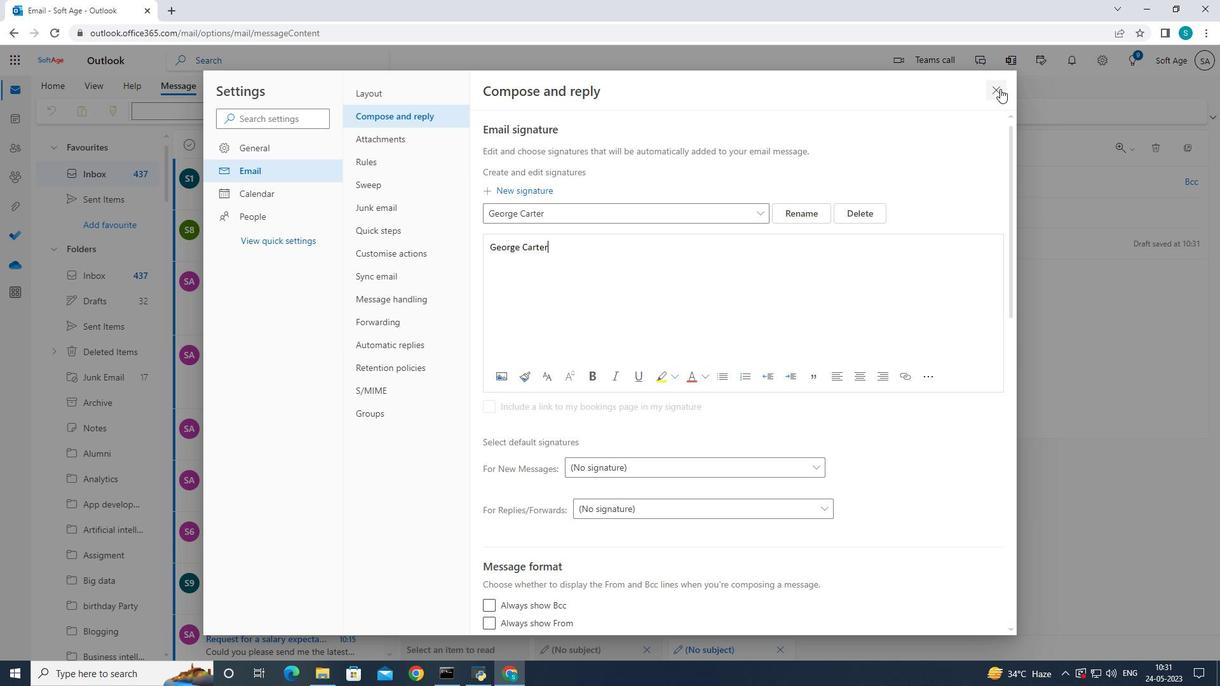 
Action: Mouse moved to (546, 246)
Screenshot: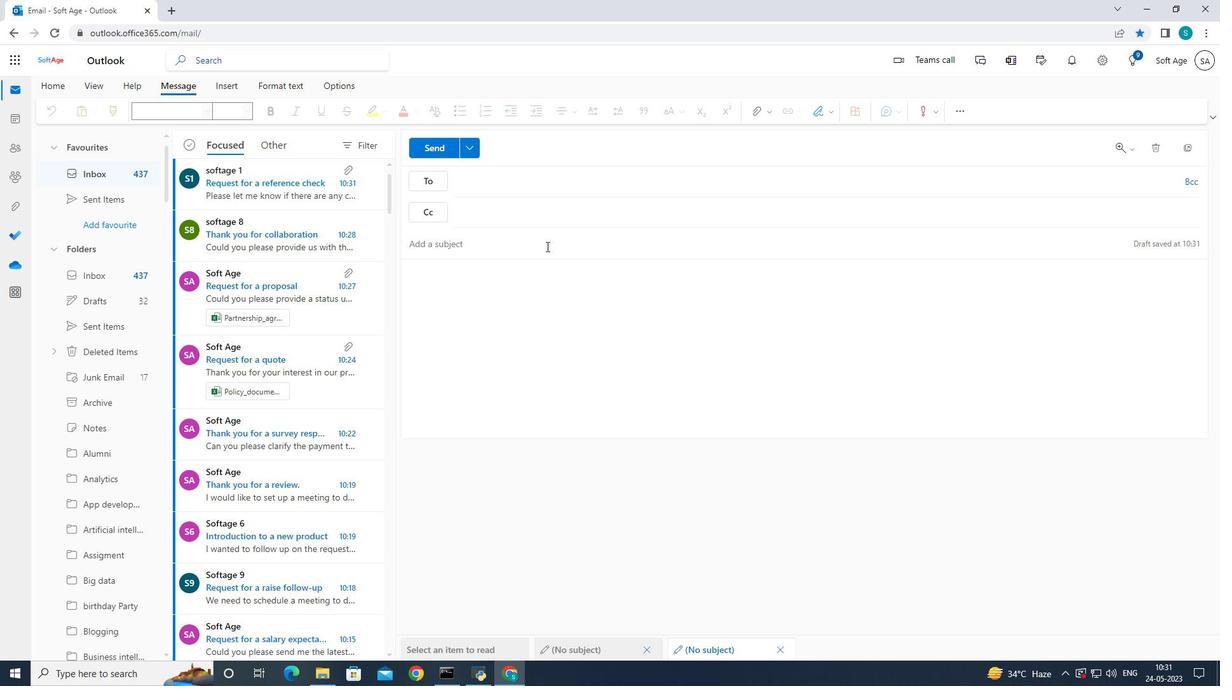
Action: Mouse pressed left at (546, 246)
Screenshot: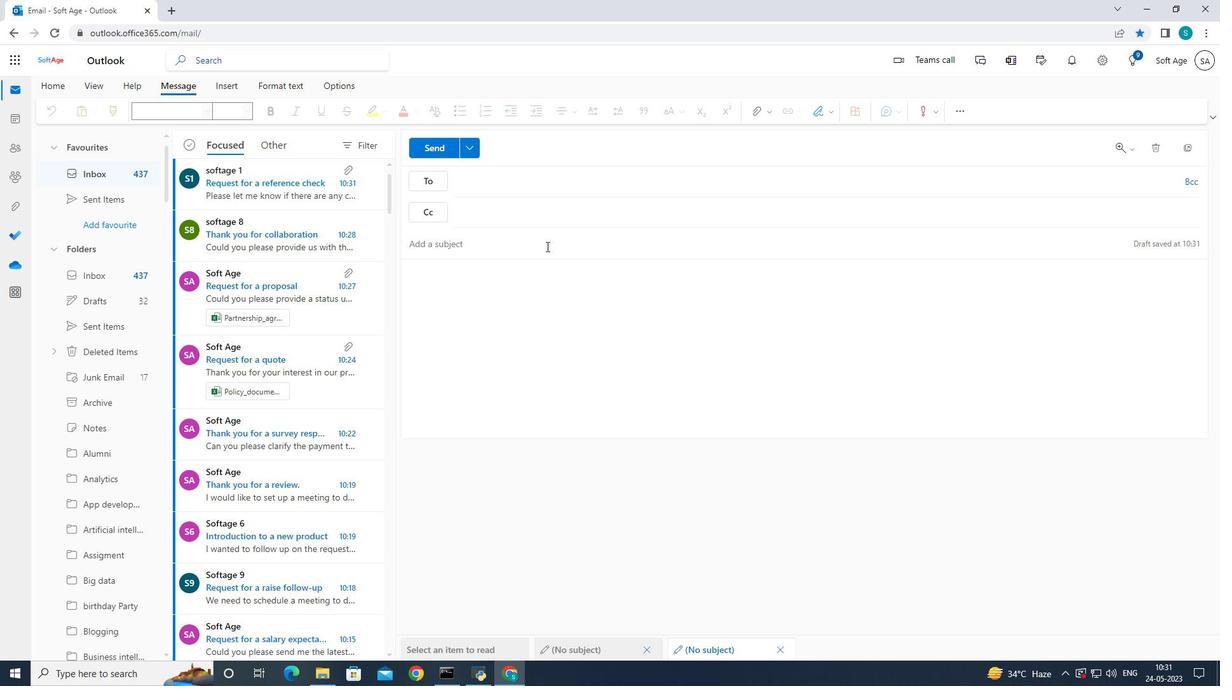 
Action: Mouse moved to (849, 426)
Screenshot: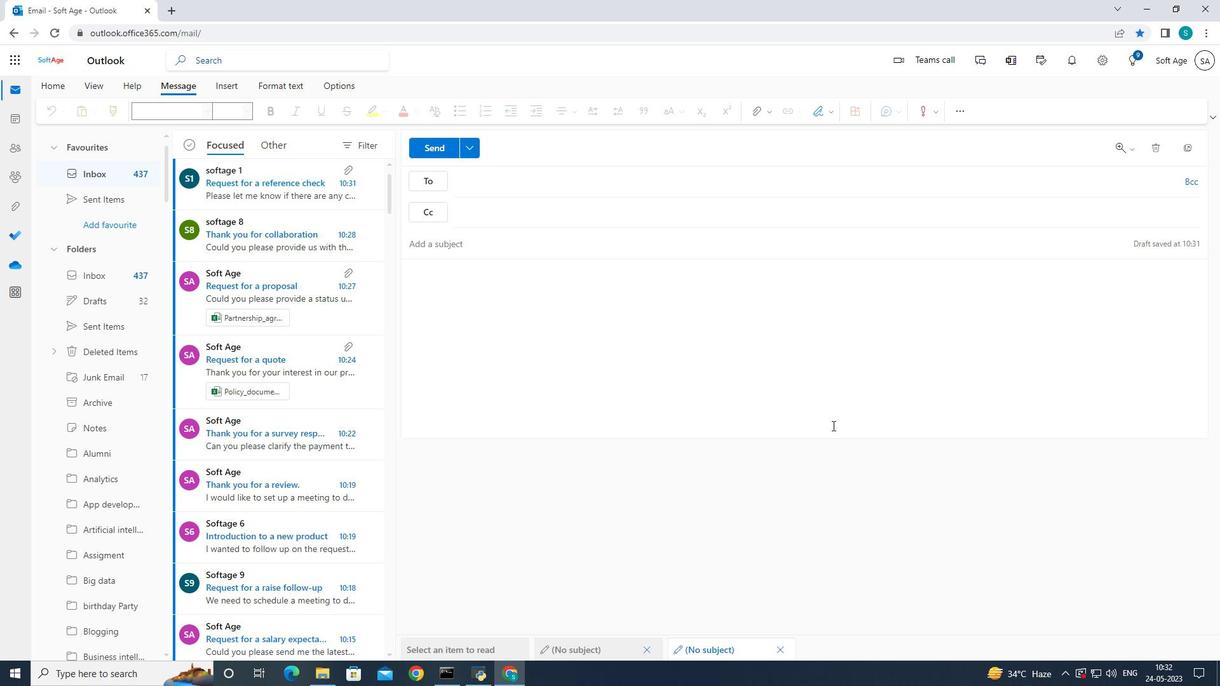 
Action: Key pressed <Key.caps_lock>T<Key.caps_lock>hank<Key.space>you<Key.space>for<Key.space>an<Key.space>order
Screenshot: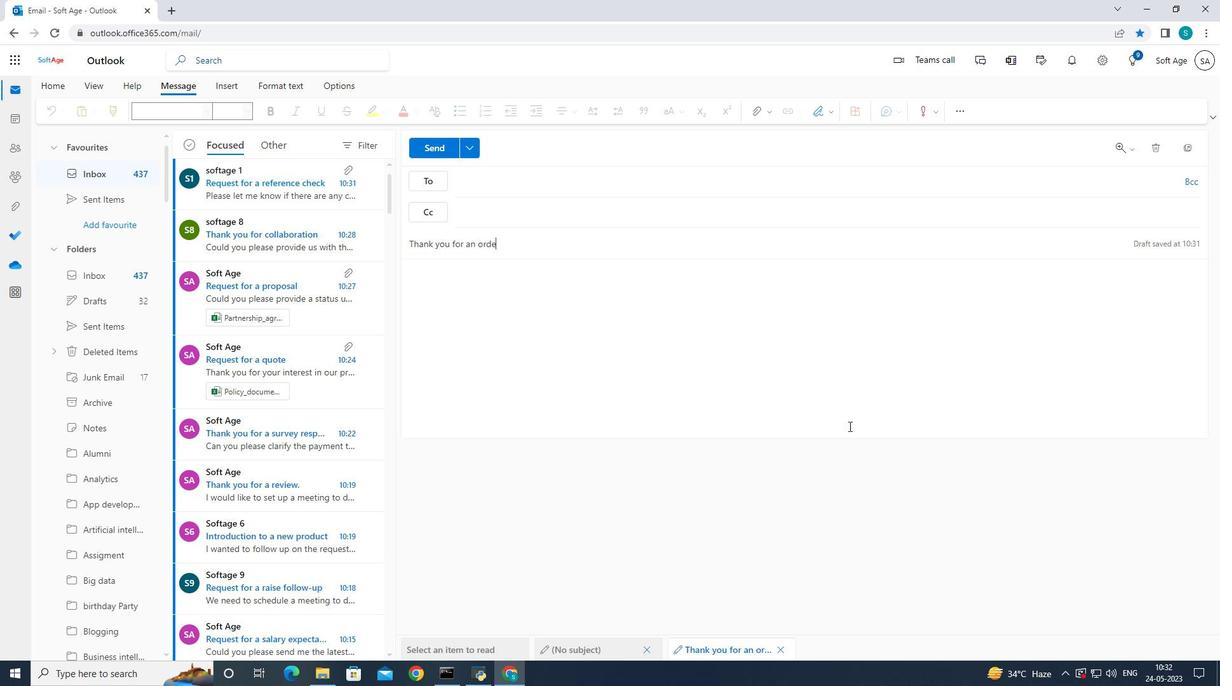 
Action: Mouse moved to (461, 287)
Screenshot: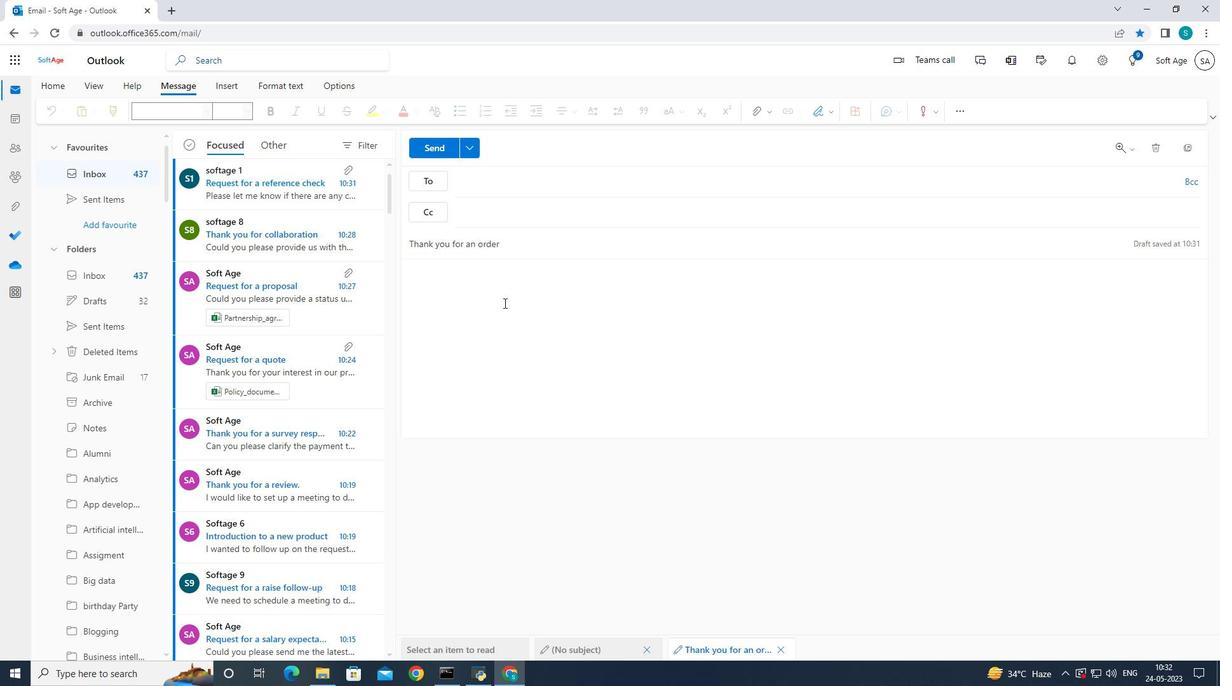 
Action: Mouse pressed left at (461, 287)
Screenshot: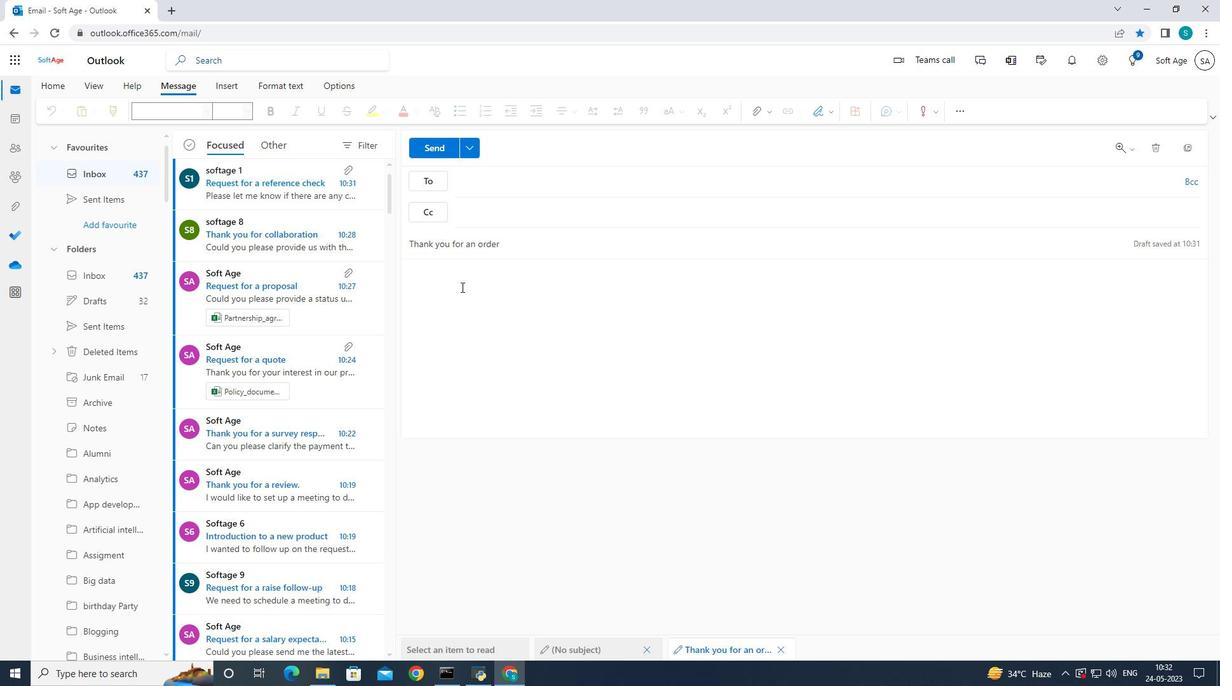 
Action: Mouse moved to (825, 113)
Screenshot: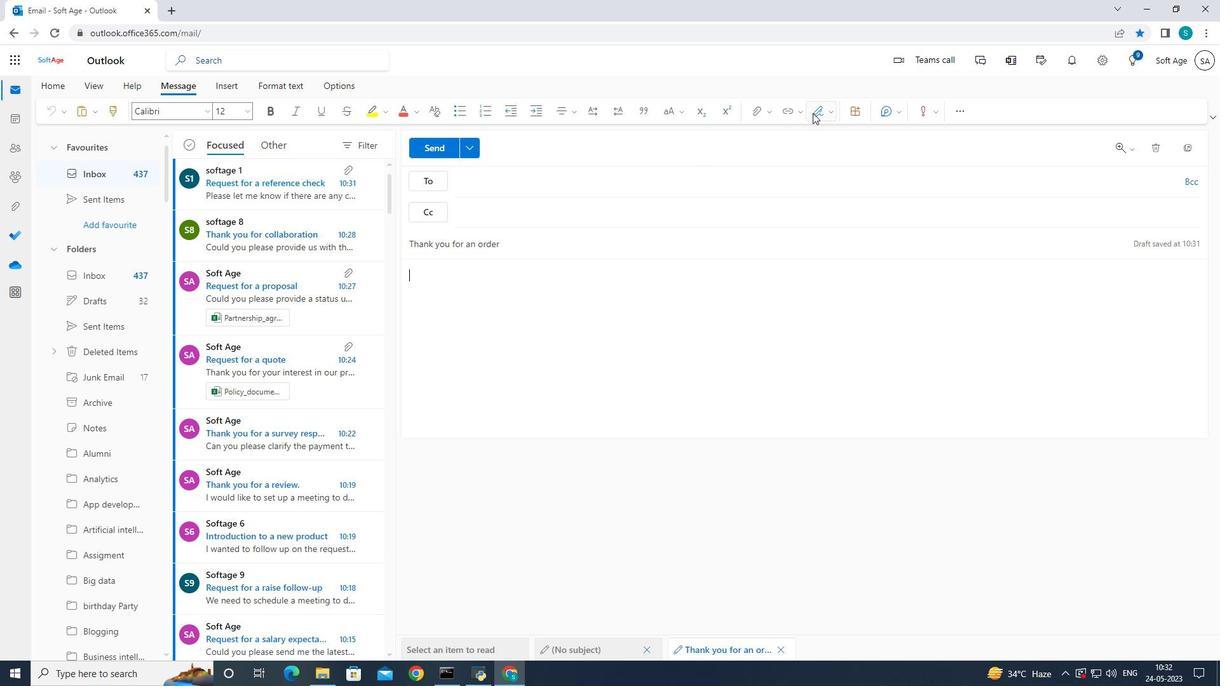 
Action: Mouse pressed left at (825, 113)
Screenshot: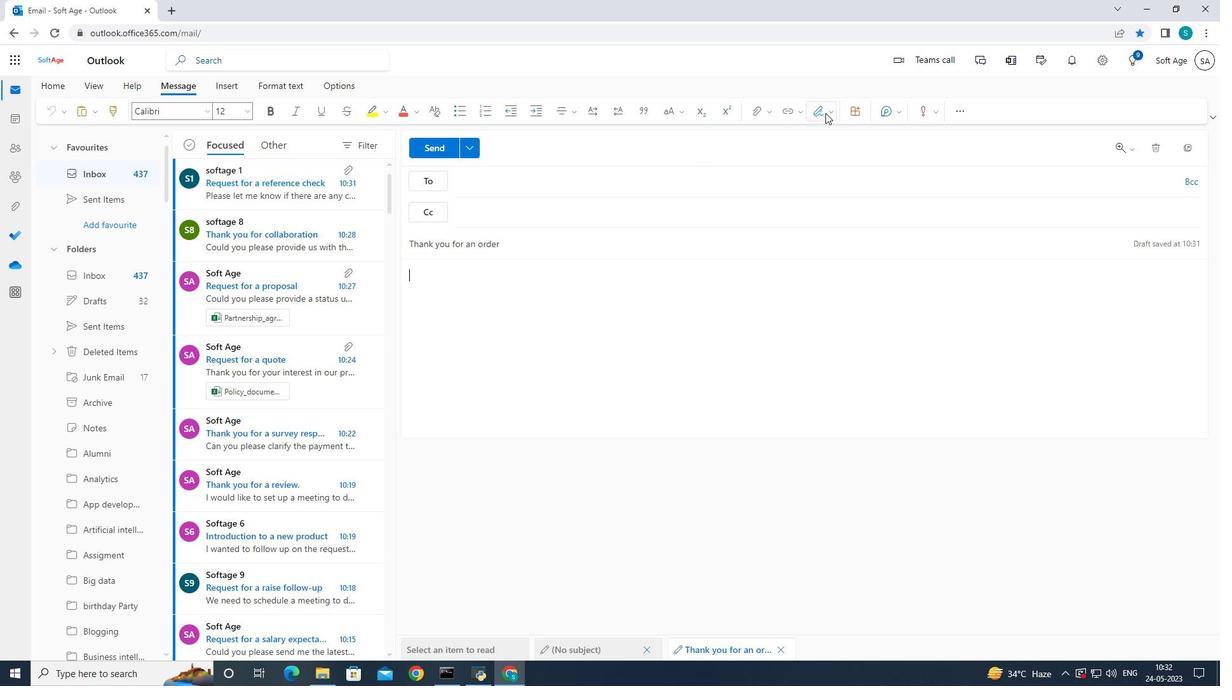
Action: Mouse moved to (811, 131)
Screenshot: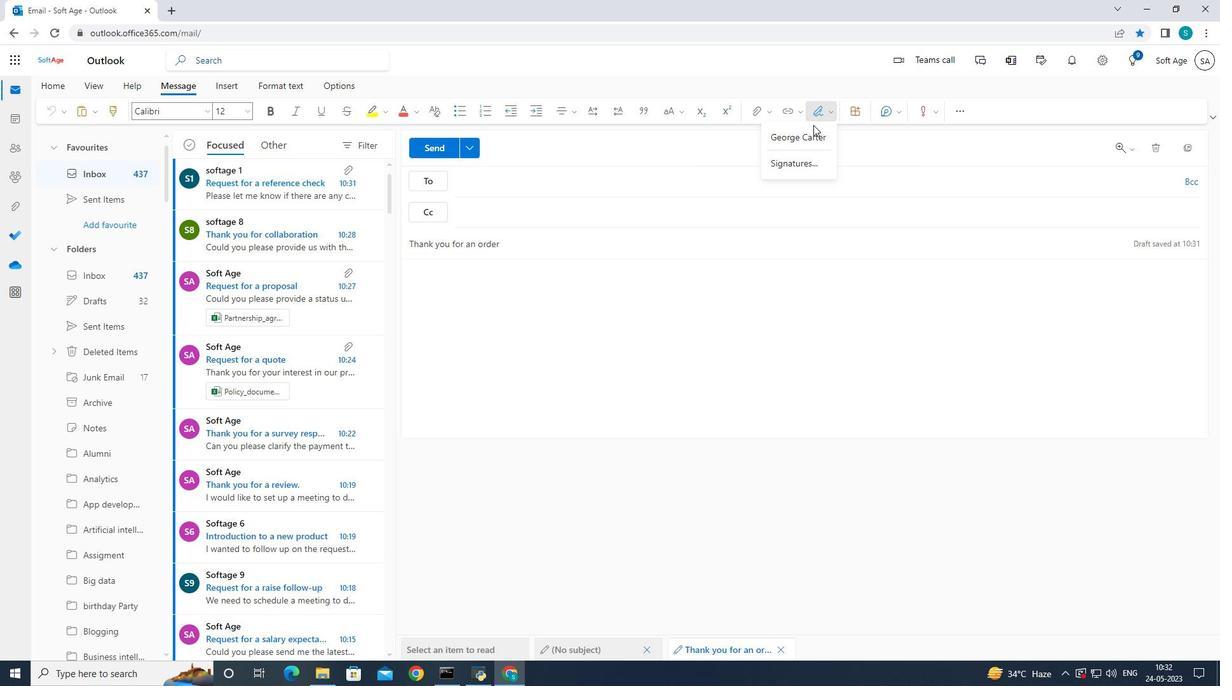 
Action: Mouse pressed left at (811, 131)
Screenshot: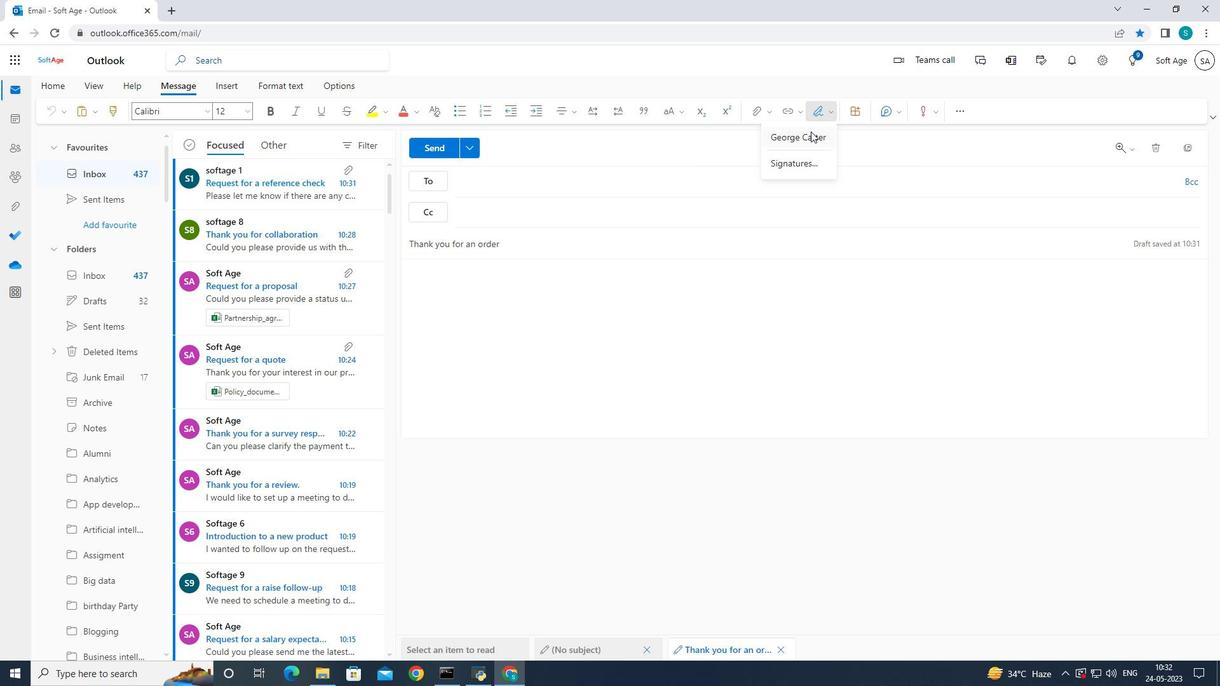 
Action: Mouse moved to (778, 231)
Screenshot: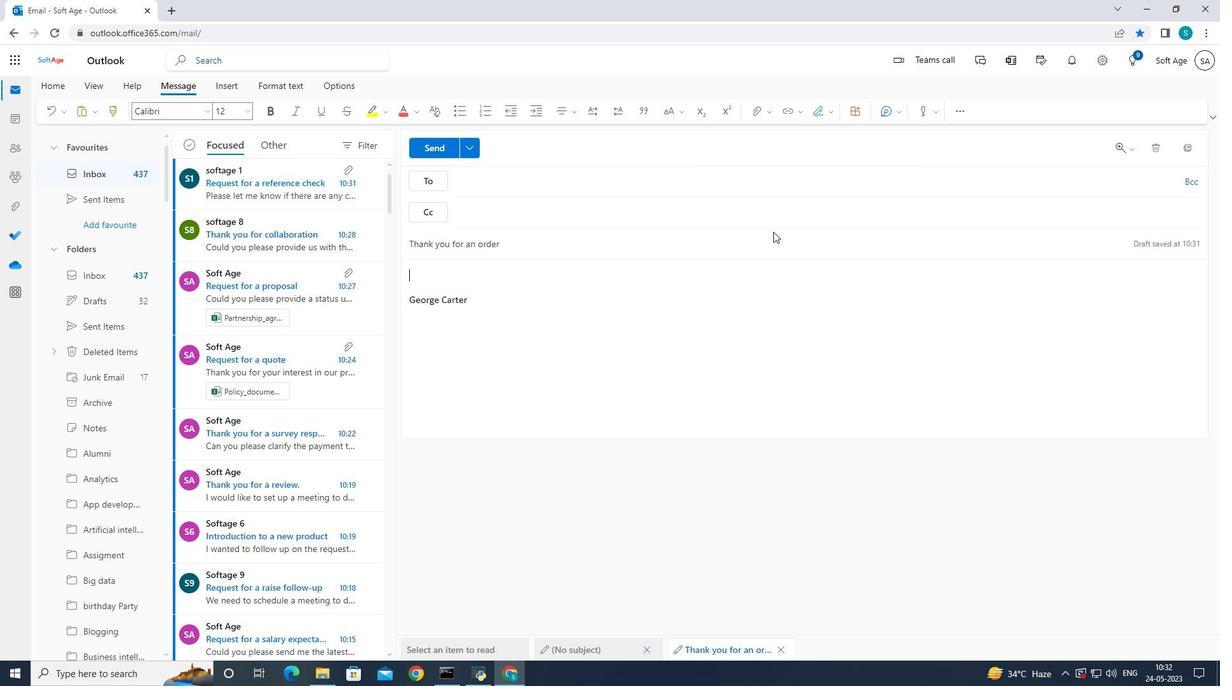 
Action: Key pressed <Key.caps_lock>C<Key.caps_lock>ould<Key.space>oy<Key.backspace><Key.backspace>ypu<Key.backspace><Key.backspace>ou<Key.space>clarify<Key.space>the<Key.space>roles<Key.space>and<Key.space>resposibility<Key.backspace>ies<Key.space>of<Key.space>the<Key.space>team<Key.space>member<Key.shift_r>?
Screenshot: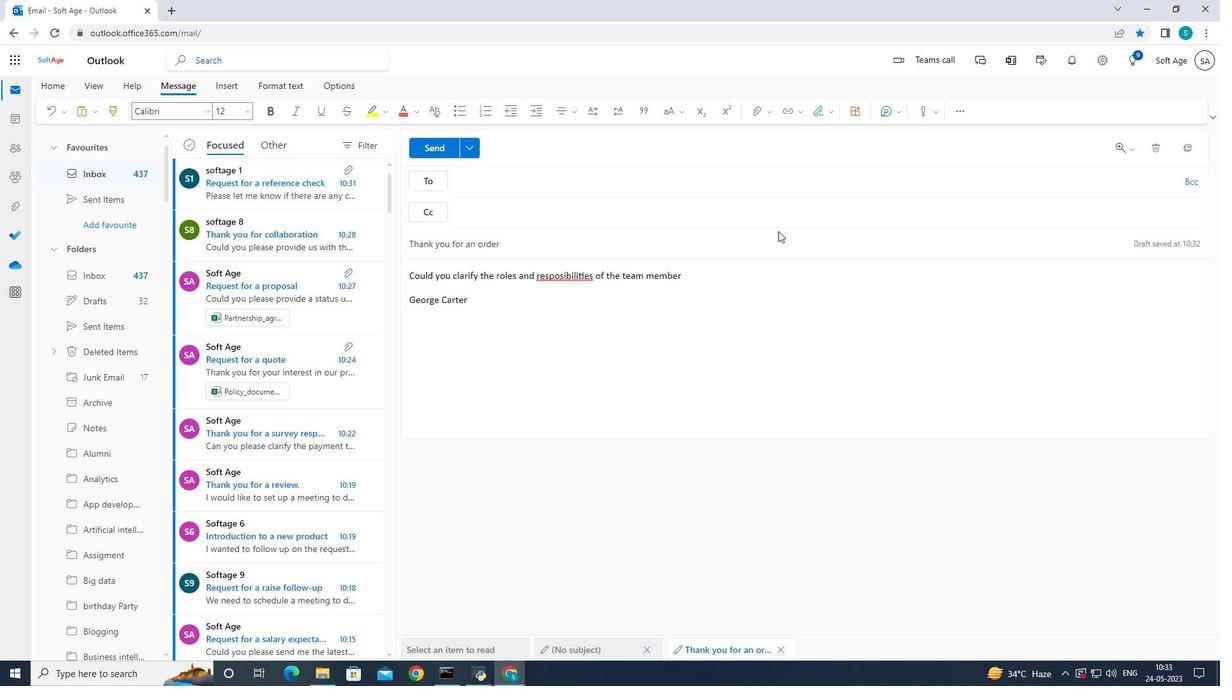 
Action: Mouse moved to (574, 274)
Screenshot: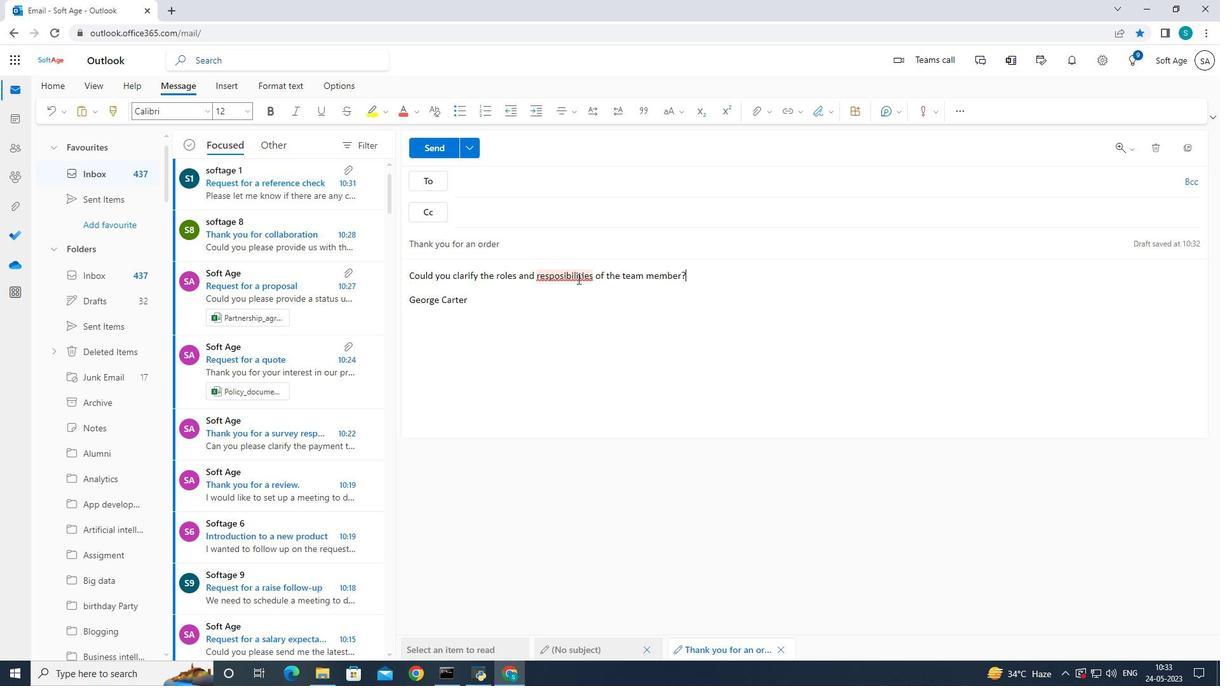 
Action: Mouse pressed left at (574, 274)
Screenshot: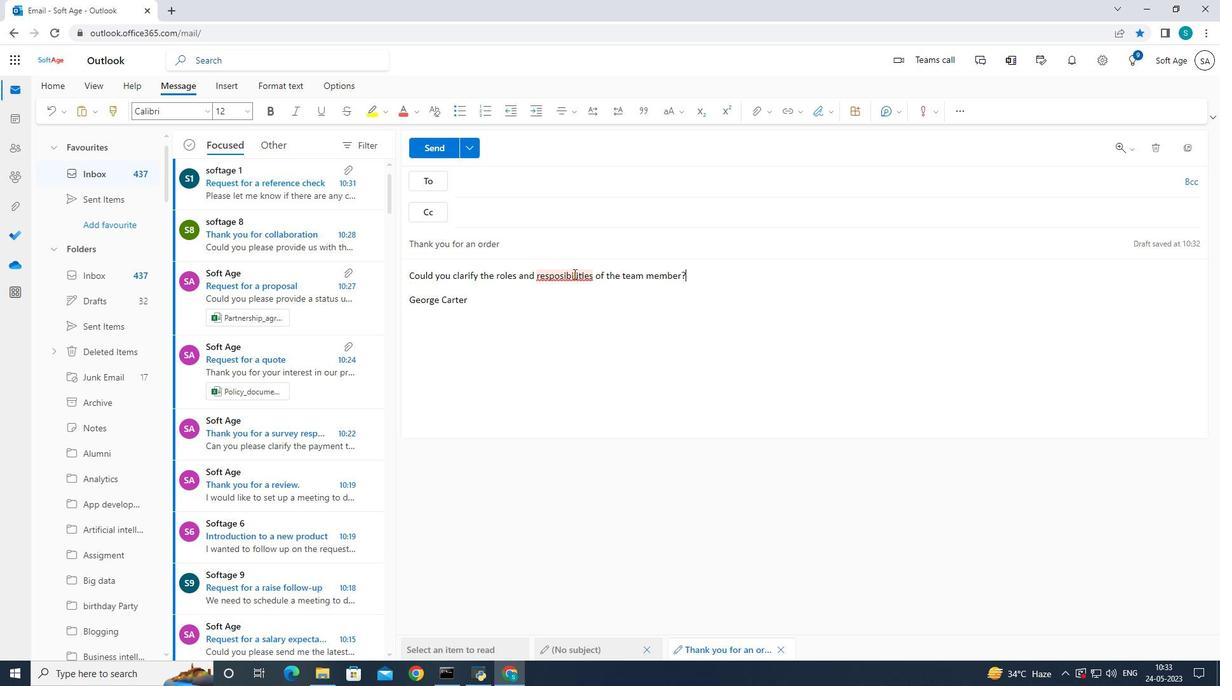 
Action: Mouse moved to (574, 318)
Screenshot: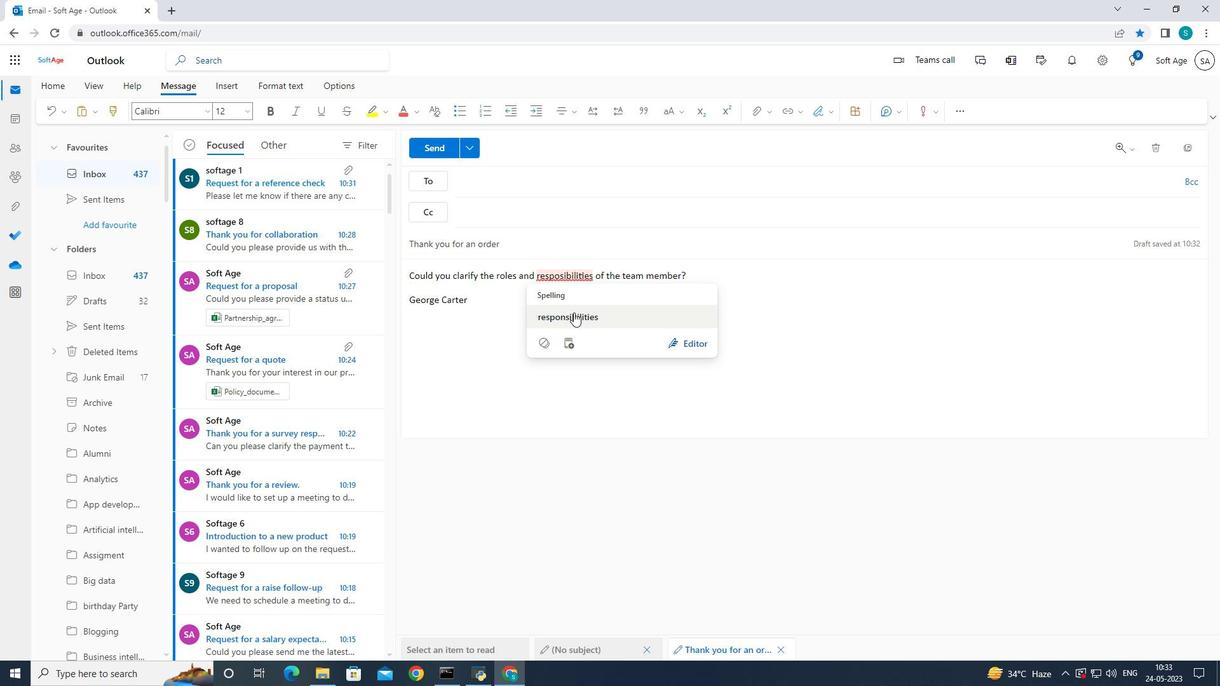 
Action: Mouse pressed left at (574, 318)
Screenshot: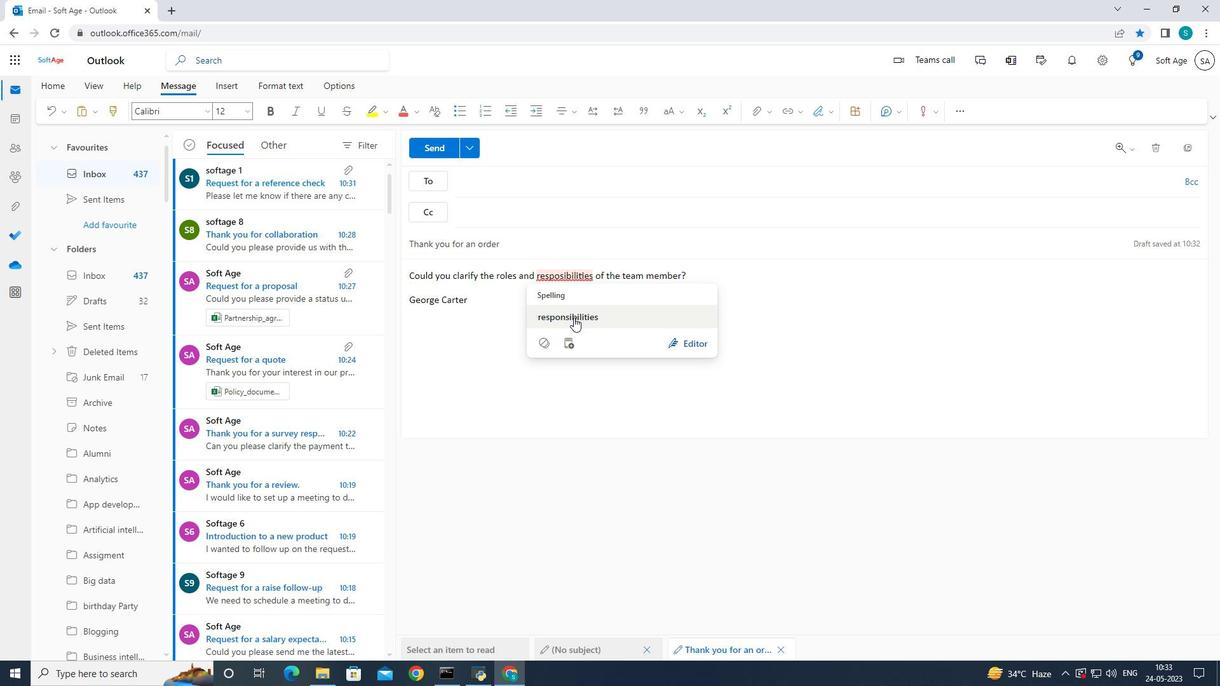 
Action: Mouse moved to (681, 331)
Screenshot: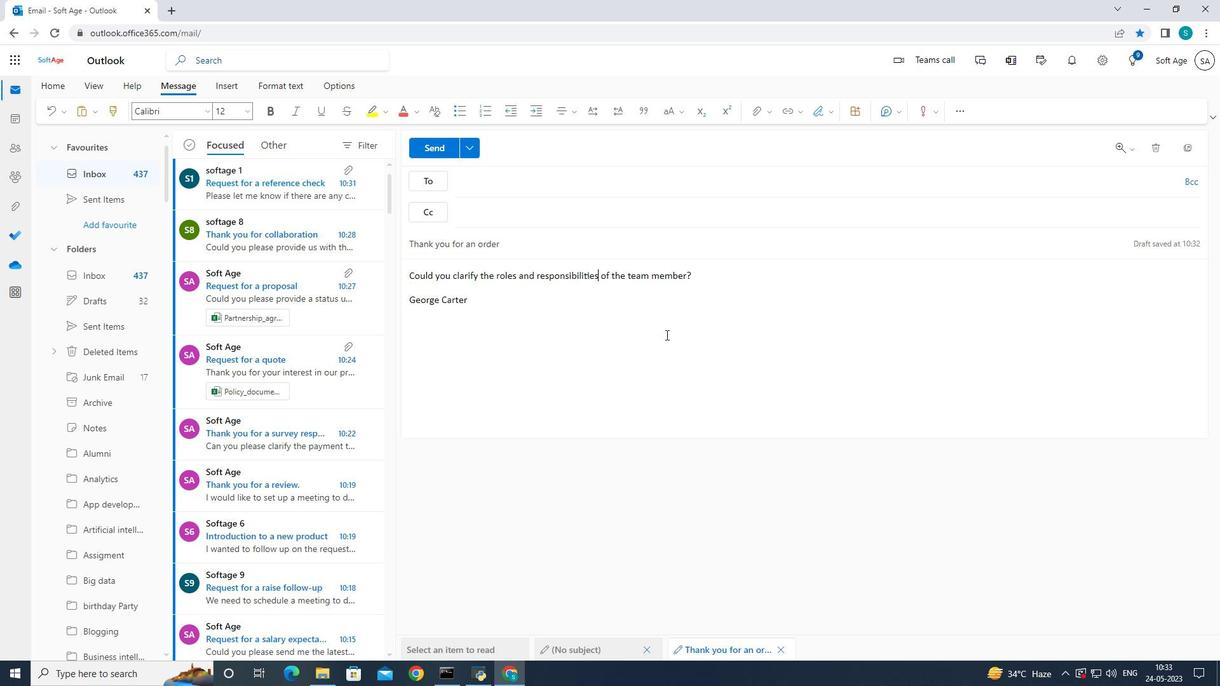
Action: Mouse scrolled (681, 330) with delta (0, 0)
Screenshot: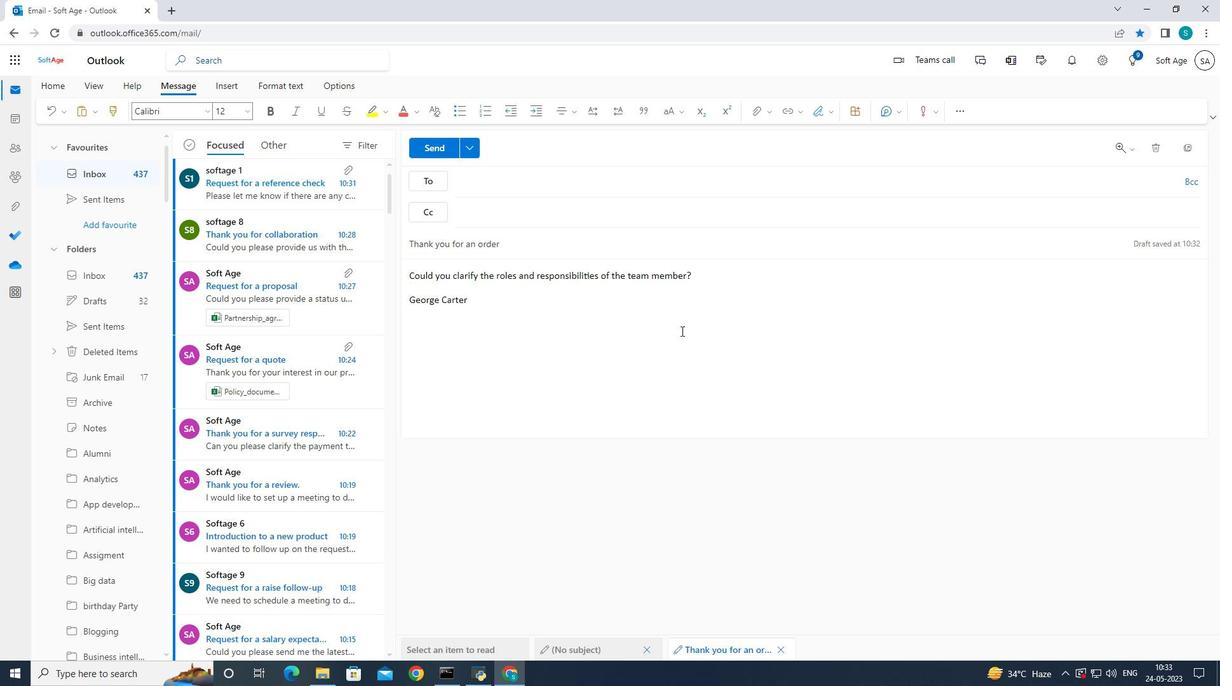 
Action: Mouse scrolled (681, 330) with delta (0, 0)
Screenshot: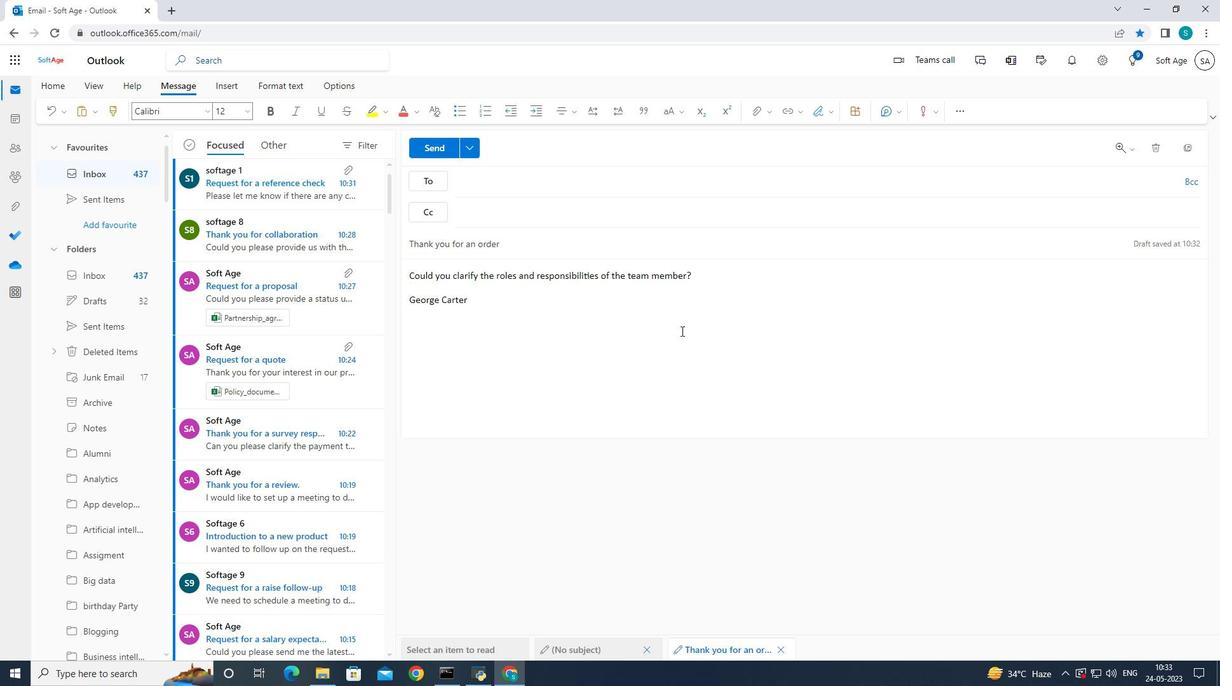 
Action: Mouse moved to (525, 179)
Screenshot: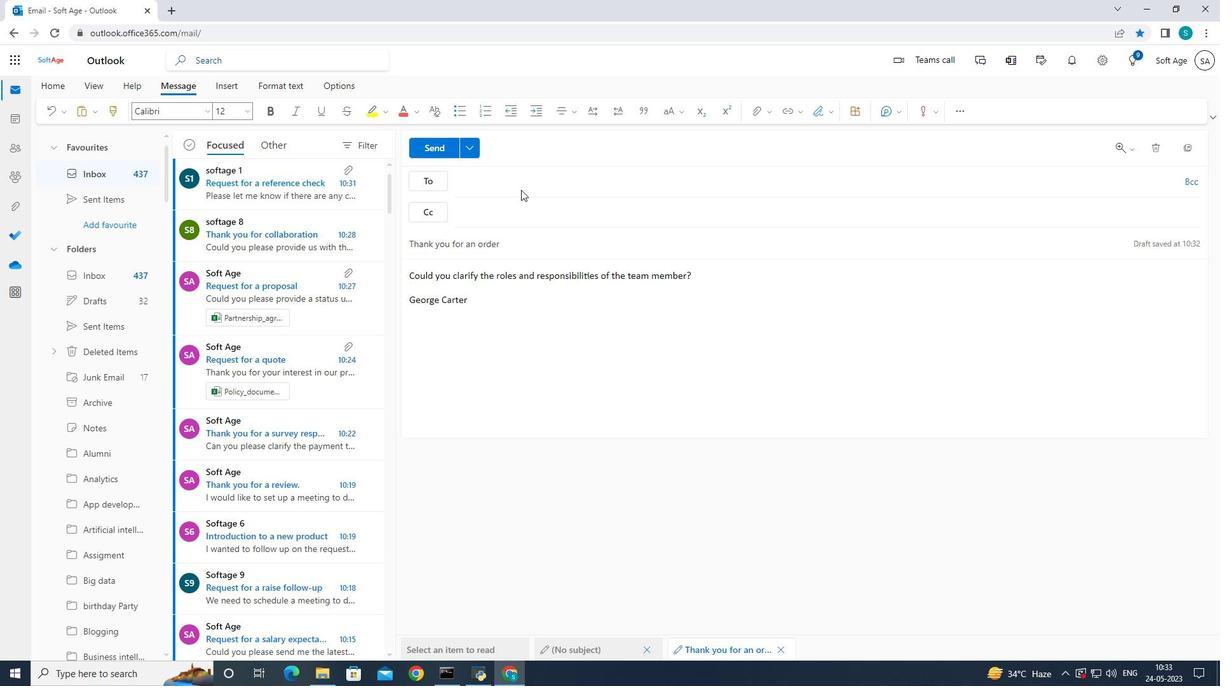 
Action: Mouse pressed left at (525, 179)
Screenshot: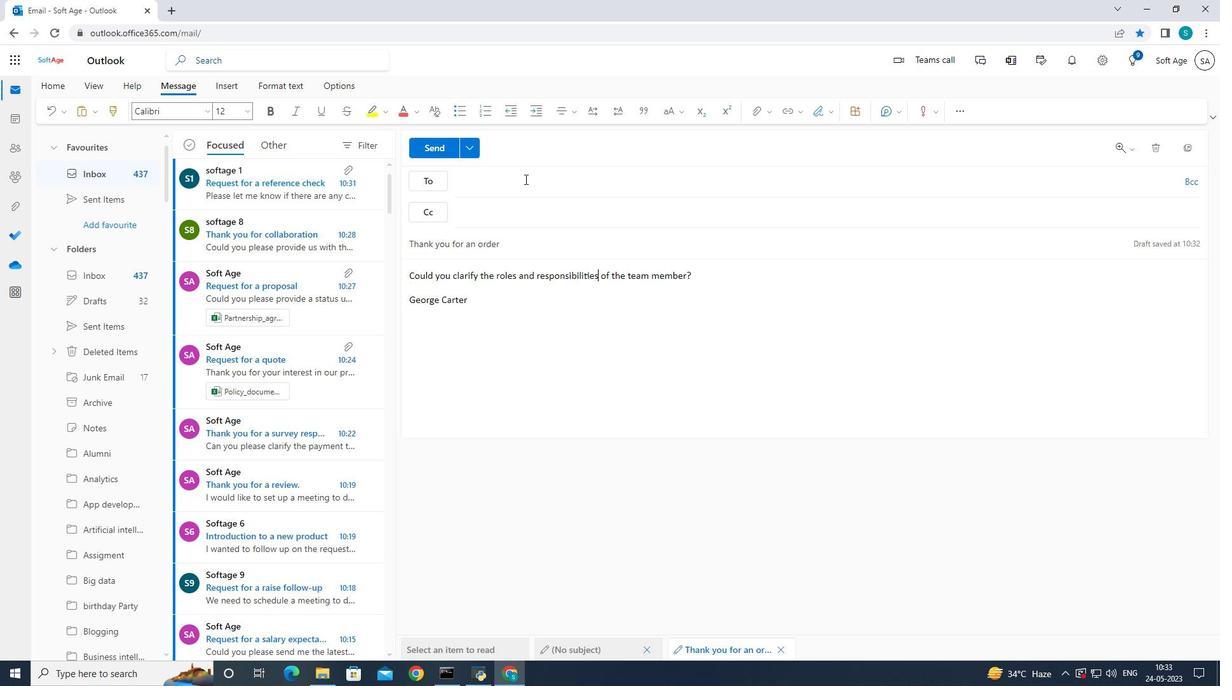 
Action: Mouse moved to (654, 213)
Screenshot: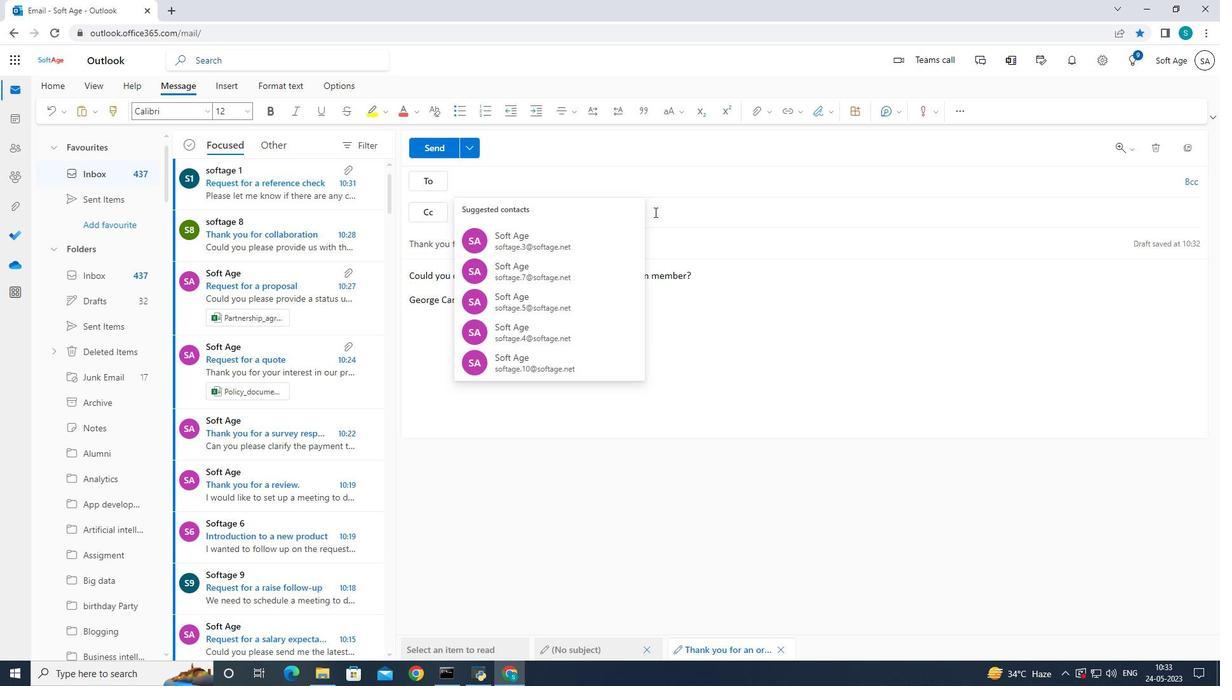 
Action: Key pressed sofa<Key.backspace>tage.3<Key.shift>@softgae.net
Screenshot: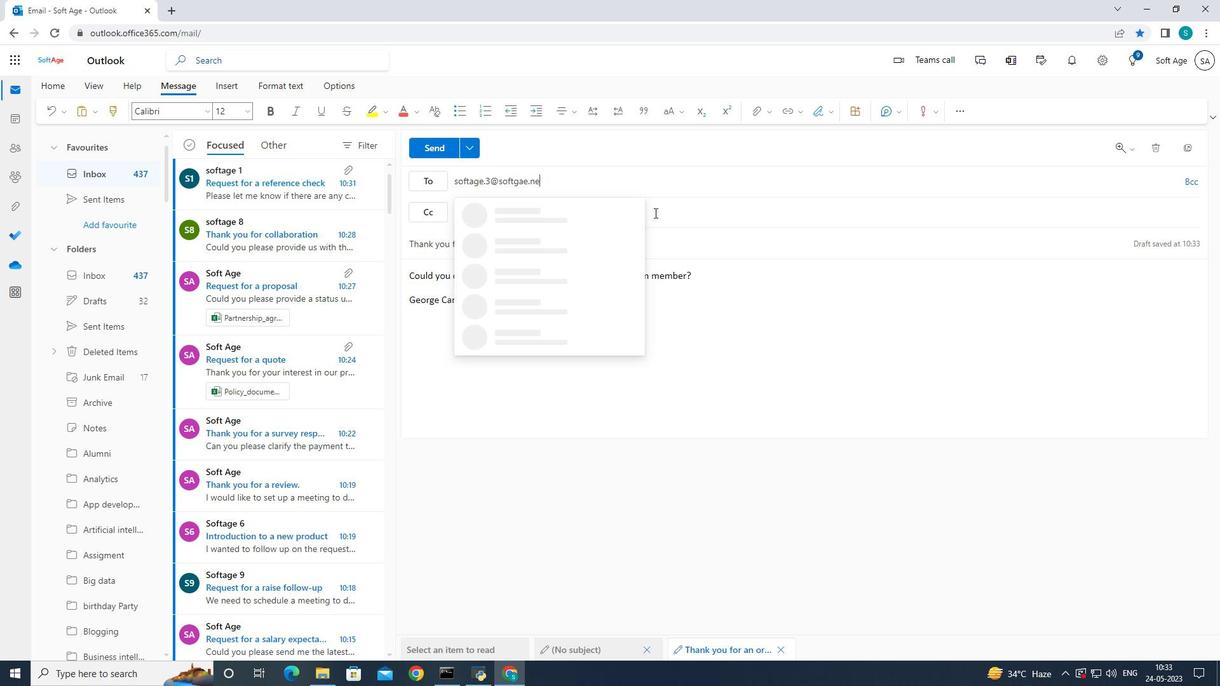 
Action: Mouse moved to (525, 179)
Screenshot: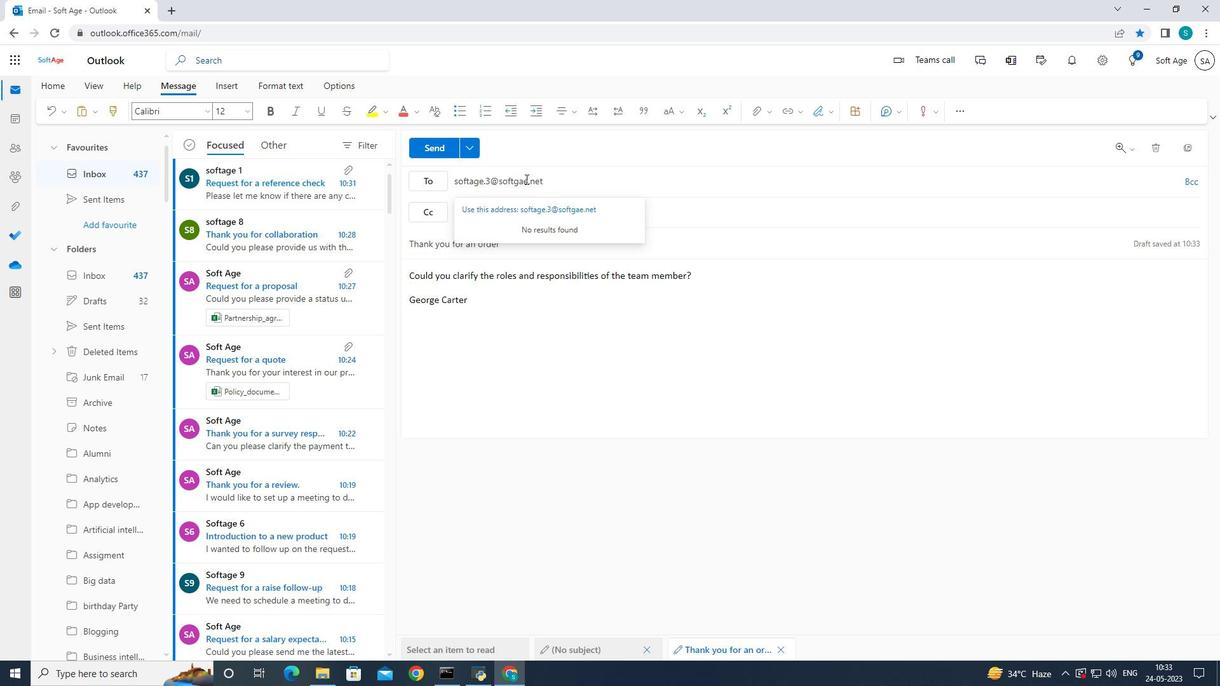 
Action: Mouse pressed left at (525, 179)
Screenshot: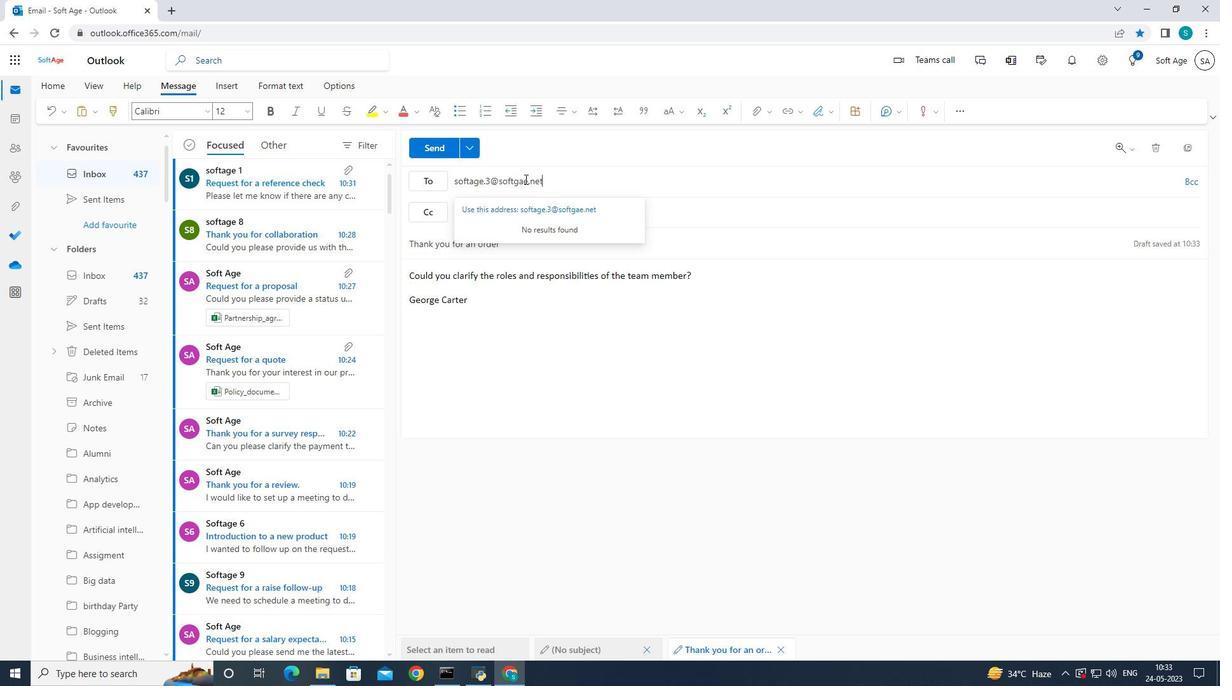 
Action: Mouse moved to (554, 176)
Screenshot: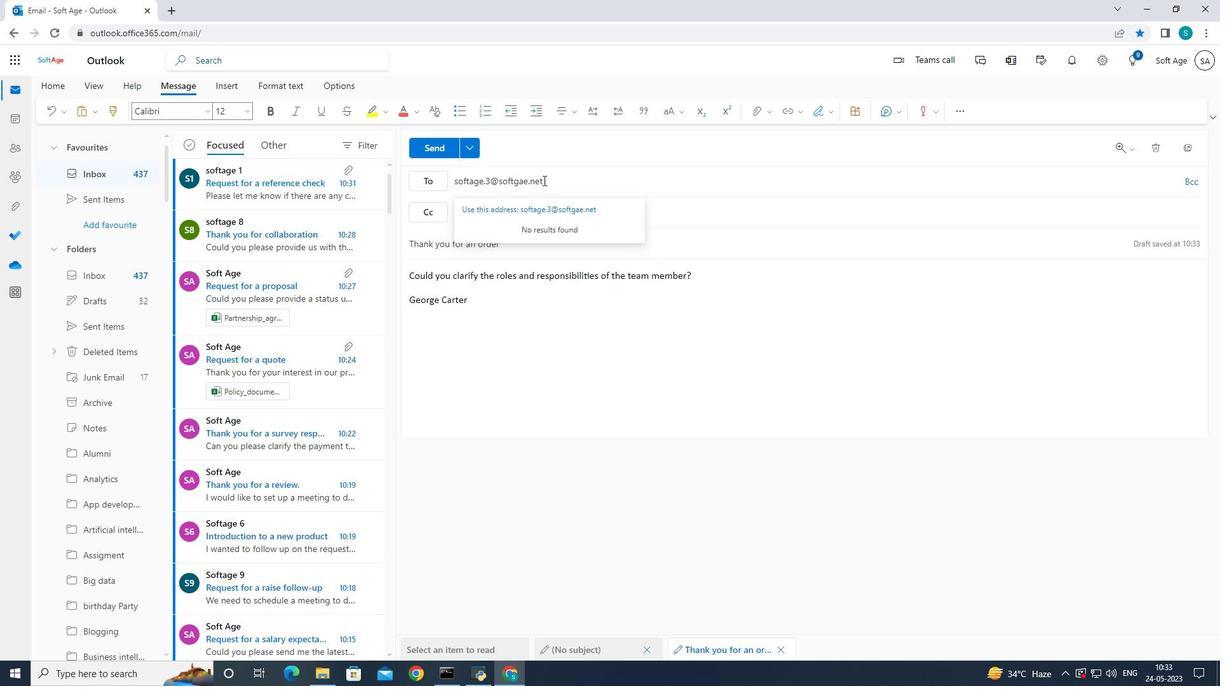 
Action: Key pressed <Key.backspace><Key.backspace>ag
Screenshot: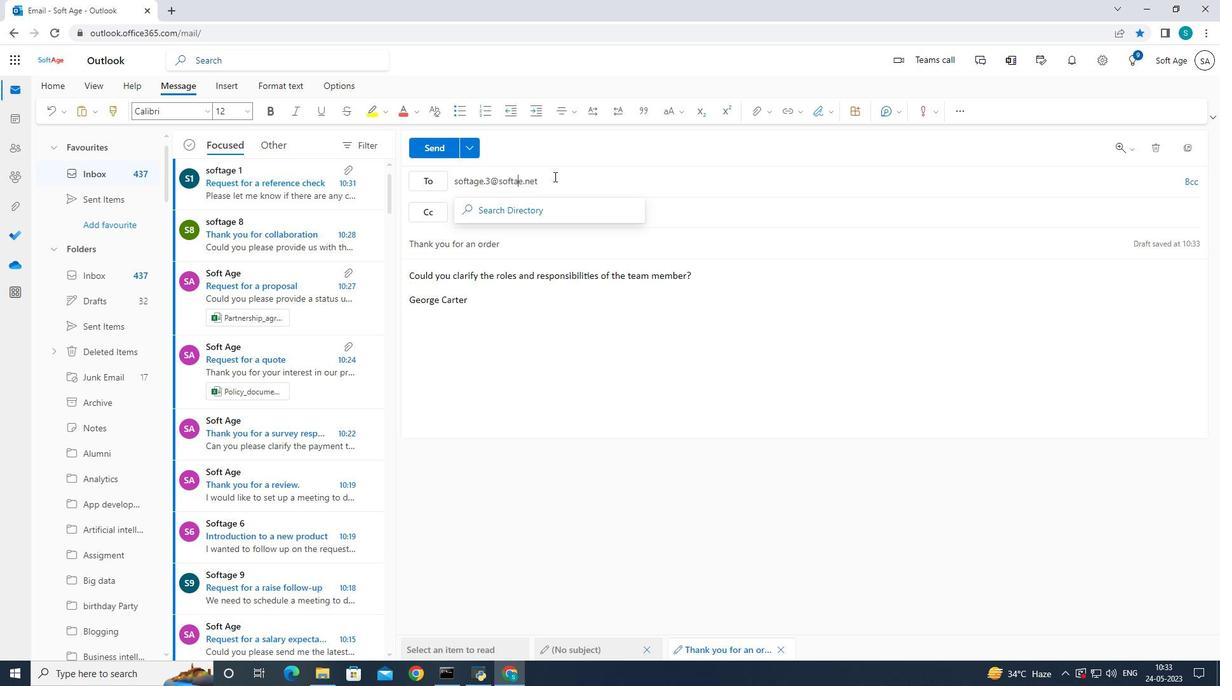 
Action: Mouse moved to (539, 216)
Screenshot: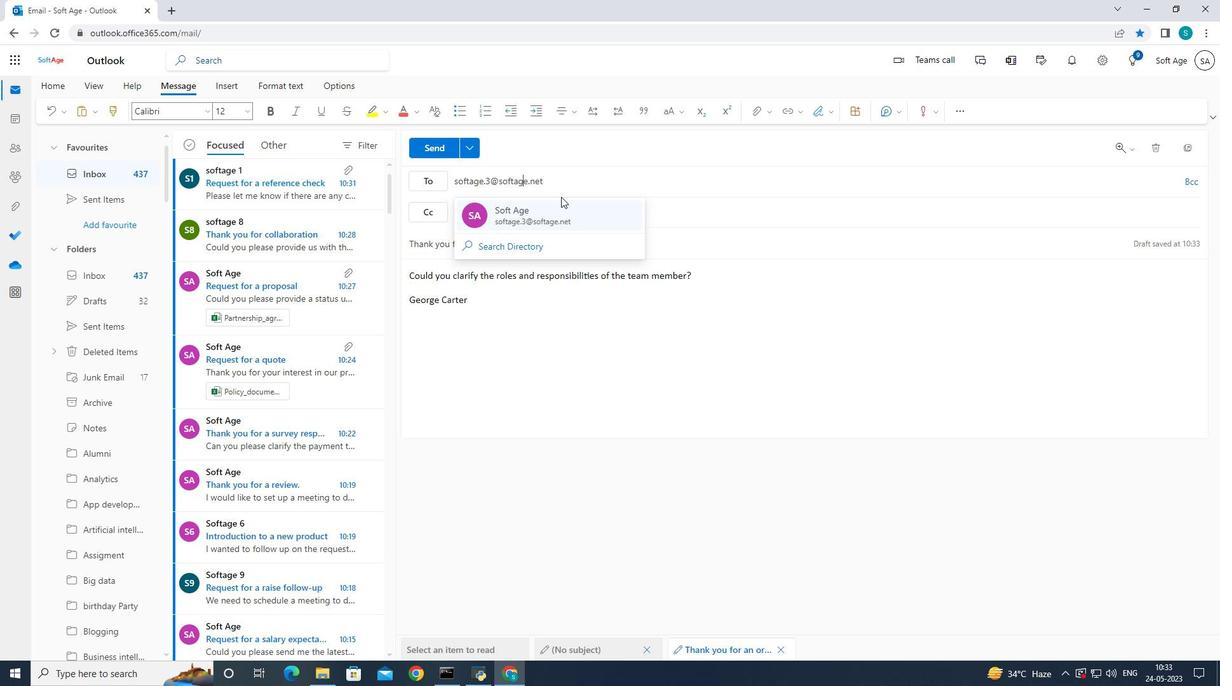 
Action: Mouse pressed left at (539, 216)
Screenshot: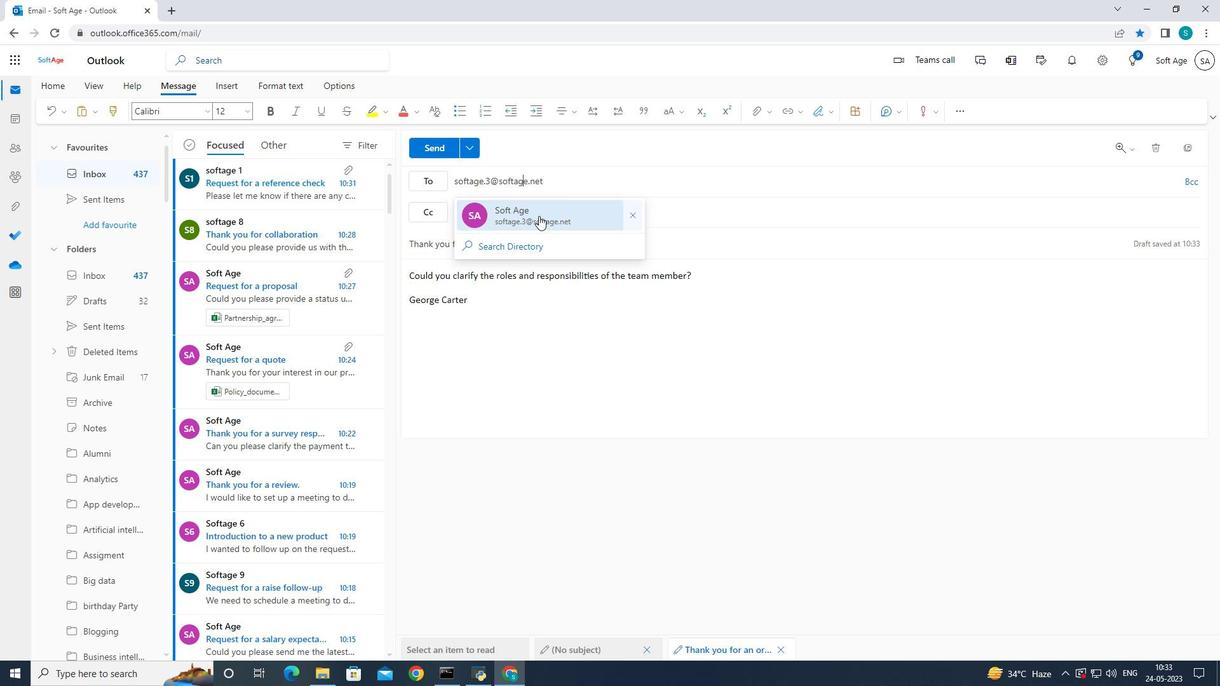 
Action: Mouse moved to (570, 164)
Screenshot: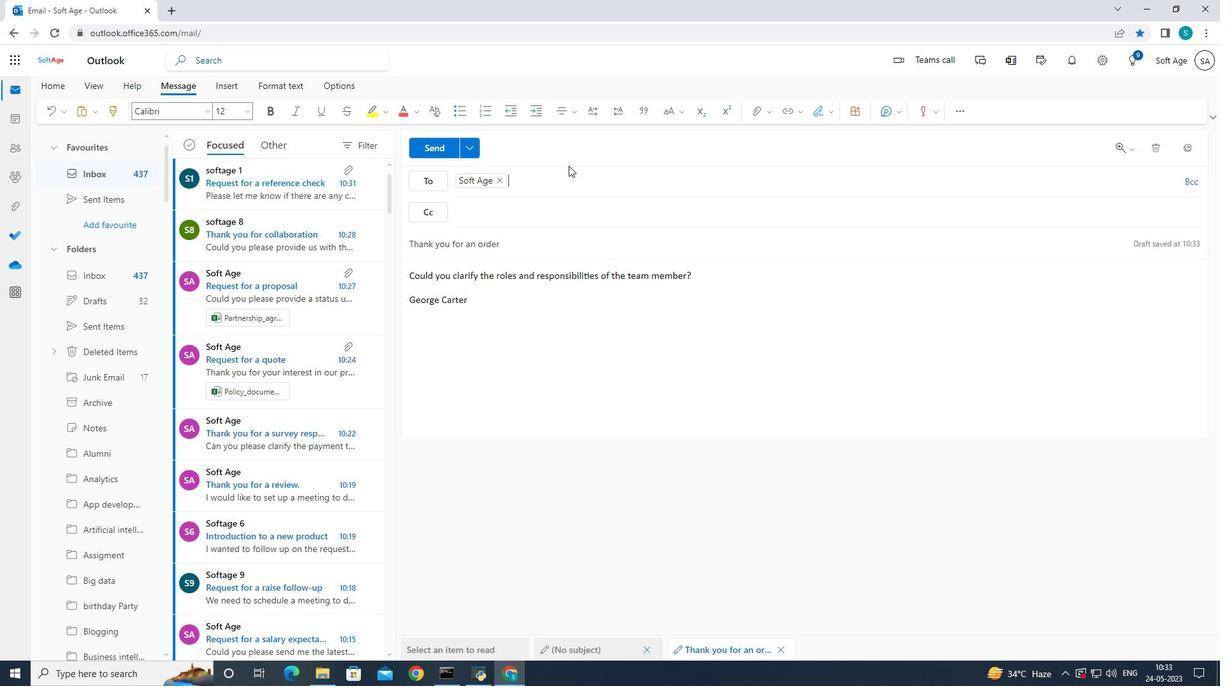 
Action: Key pressed softage.4<Key.shift>@softage.net
Screenshot: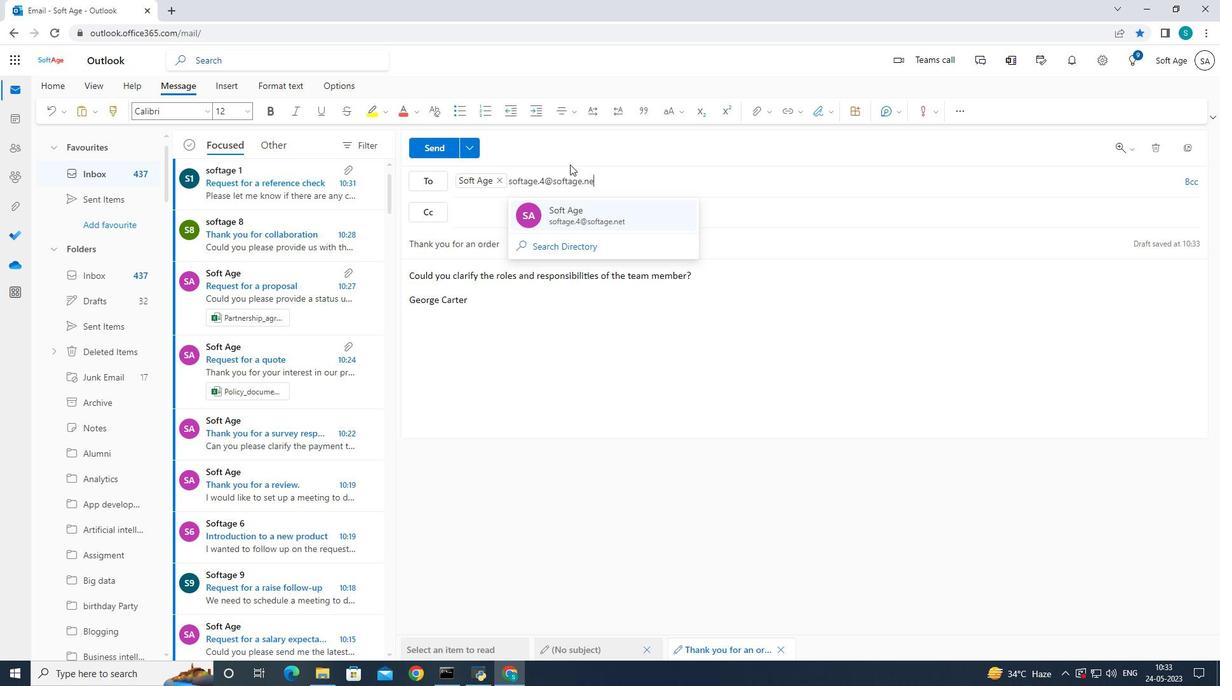 
Action: Mouse moved to (571, 208)
Screenshot: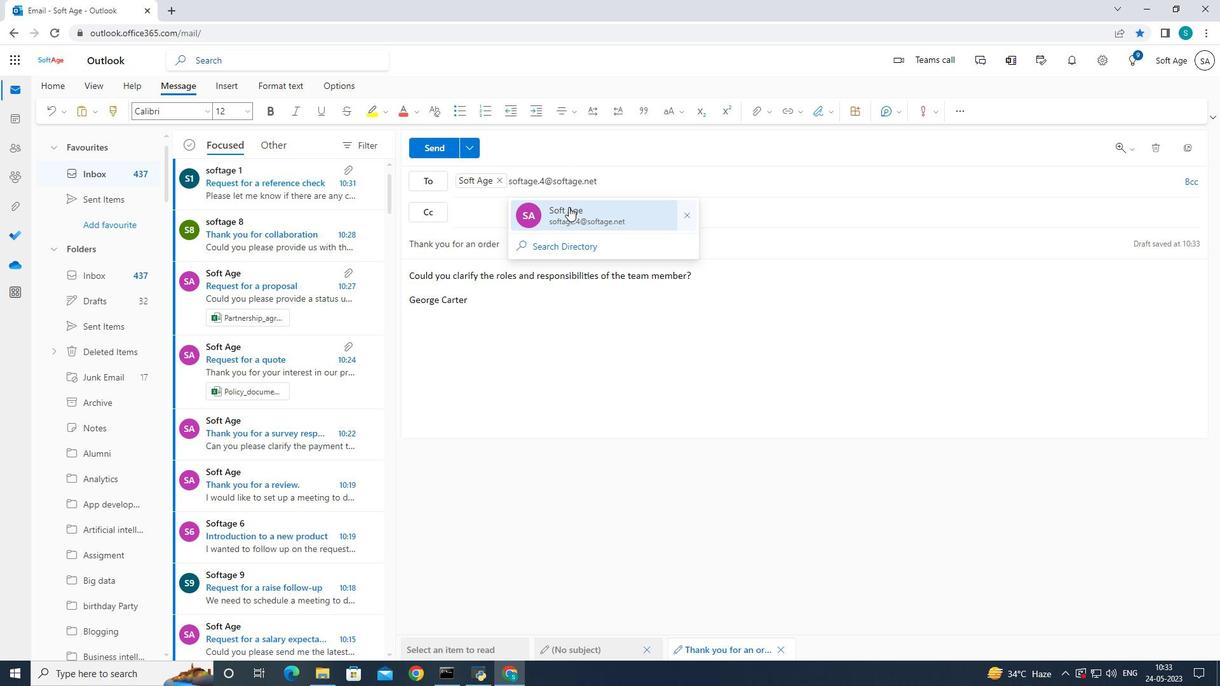
Action: Mouse pressed left at (571, 208)
Screenshot: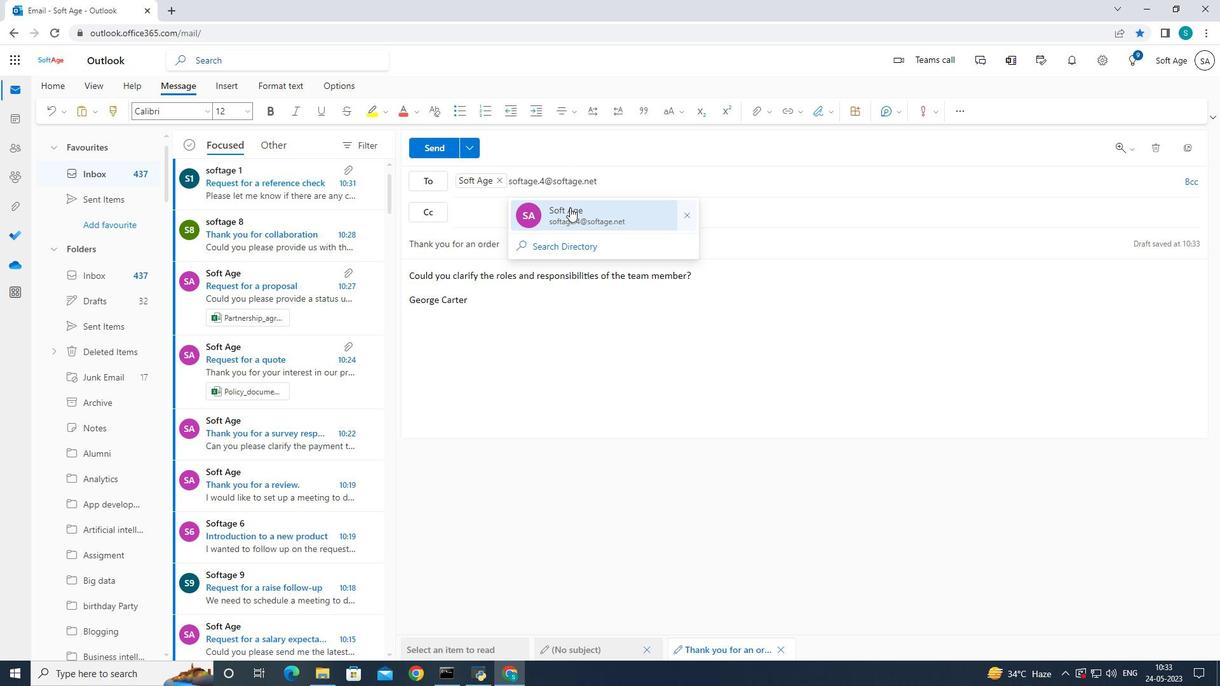 
Action: Mouse moved to (431, 149)
Screenshot: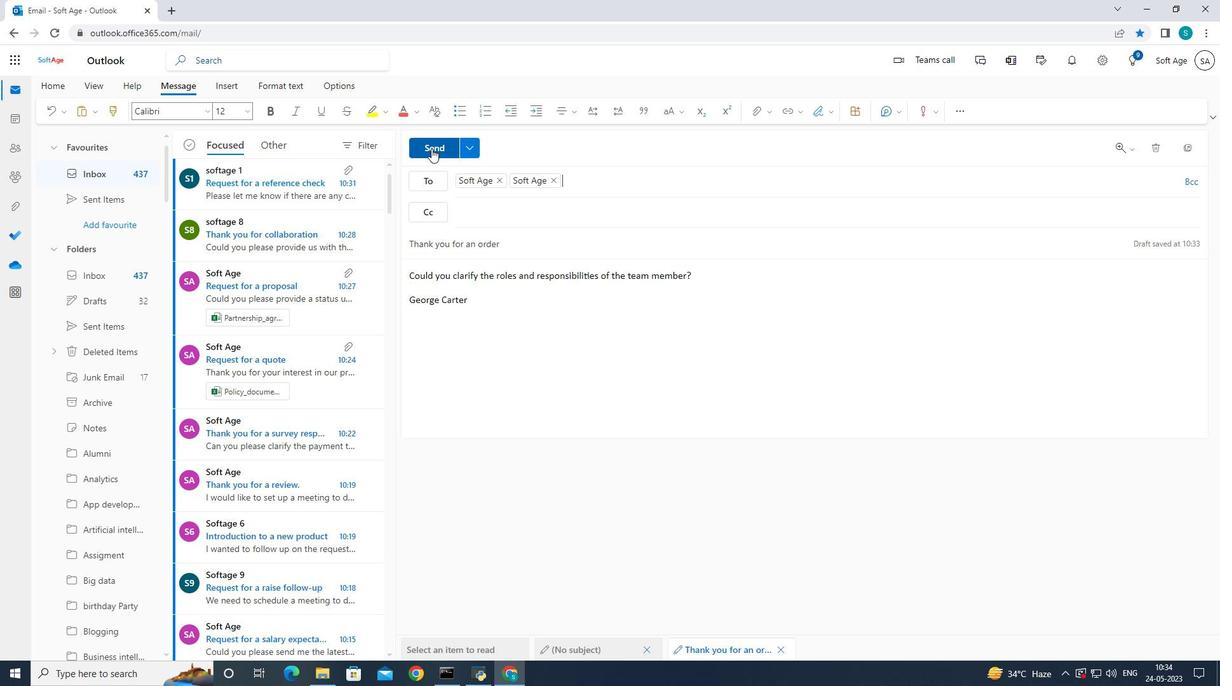 
Action: Mouse pressed left at (431, 149)
Screenshot: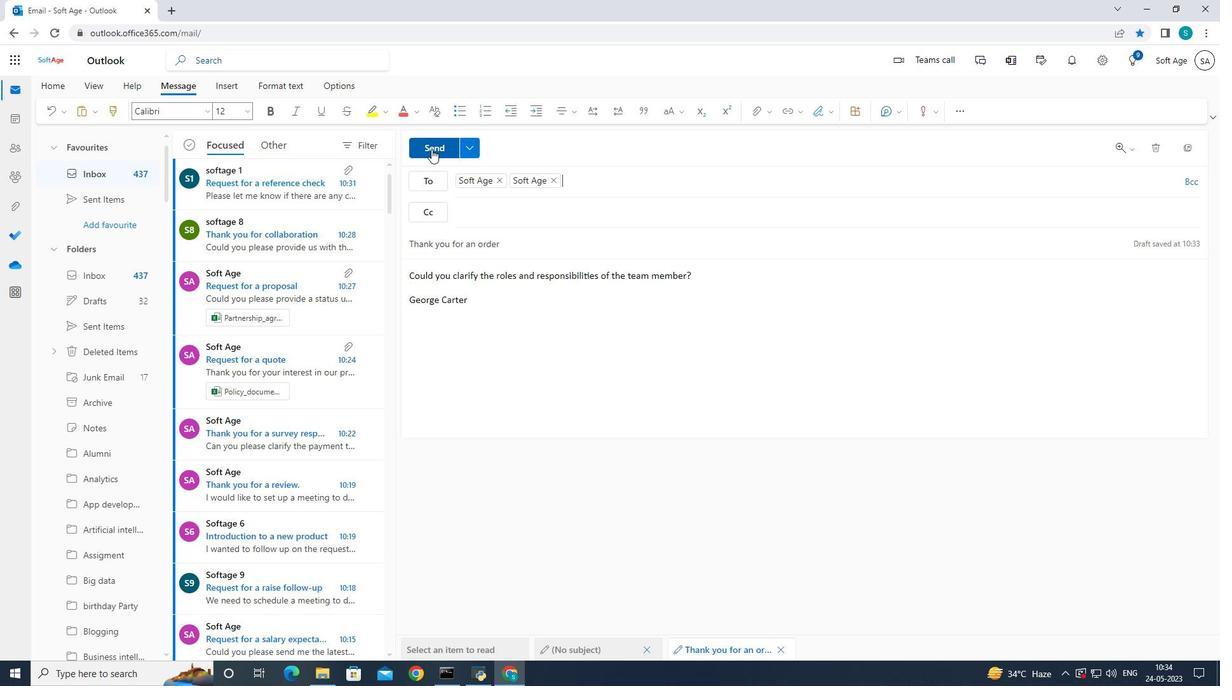
Action: Mouse moved to (530, 190)
Screenshot: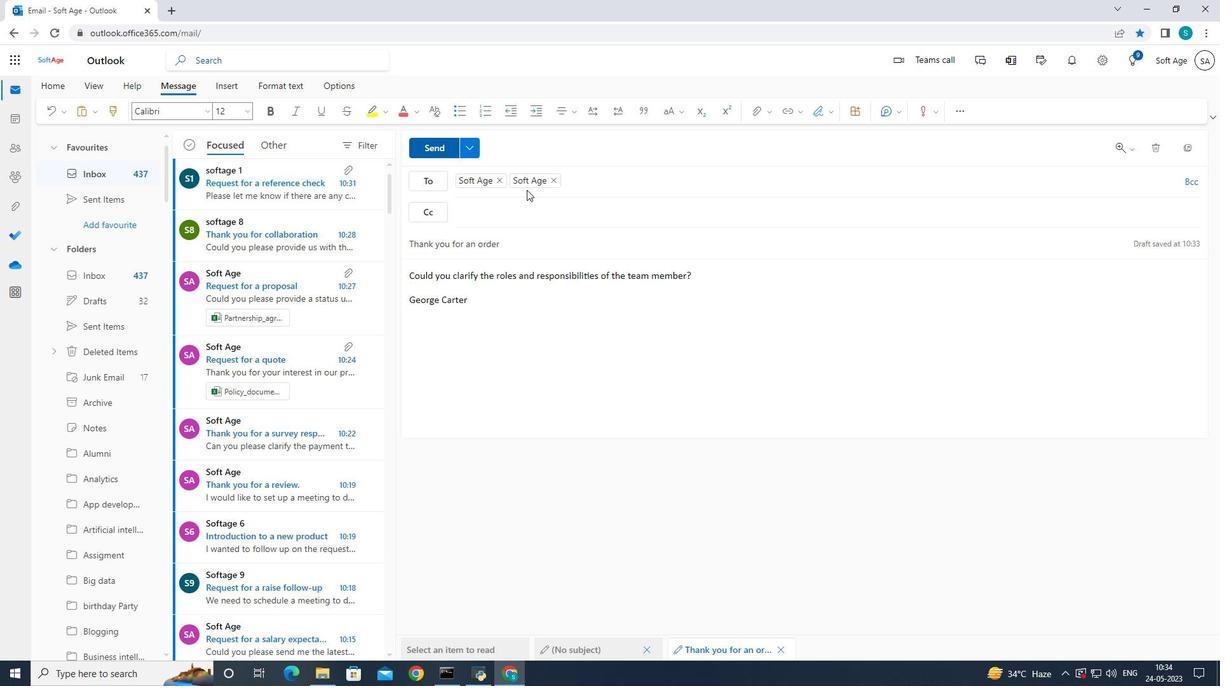 
